 Task: Find a house in Saatli, Azerbaijan for 4 guests from 10th to 25th July, with a price range of 15,000 to 25,000, 2 bedrooms, 3 beds, 2 bathrooms, WiFi, TV, free parking, hot tub, self check-in, smoking allowed, and host language English.
Action: Mouse moved to (464, 116)
Screenshot: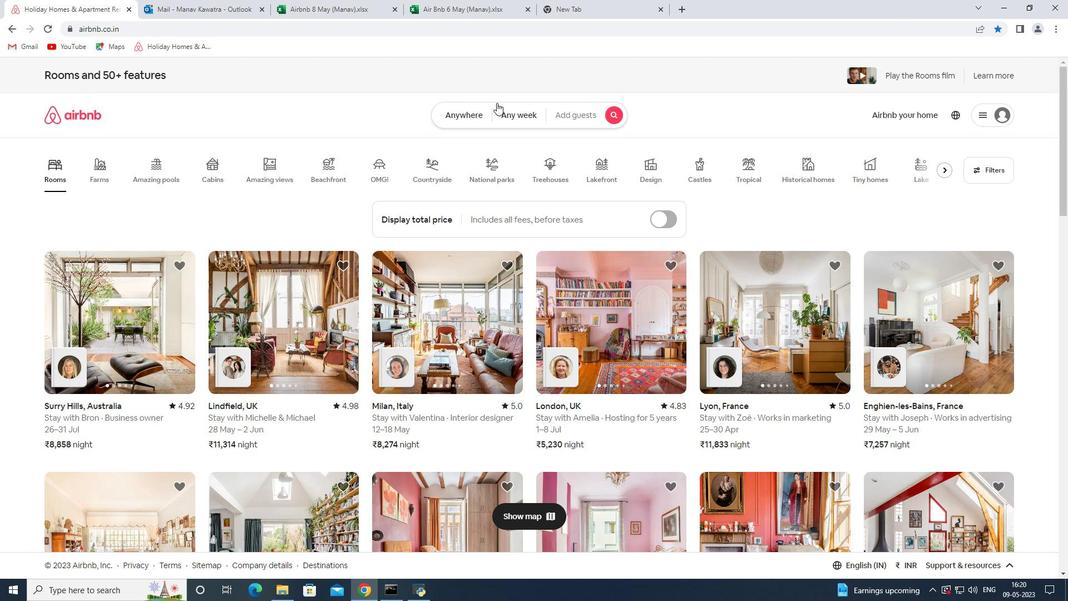 
Action: Mouse pressed left at (464, 116)
Screenshot: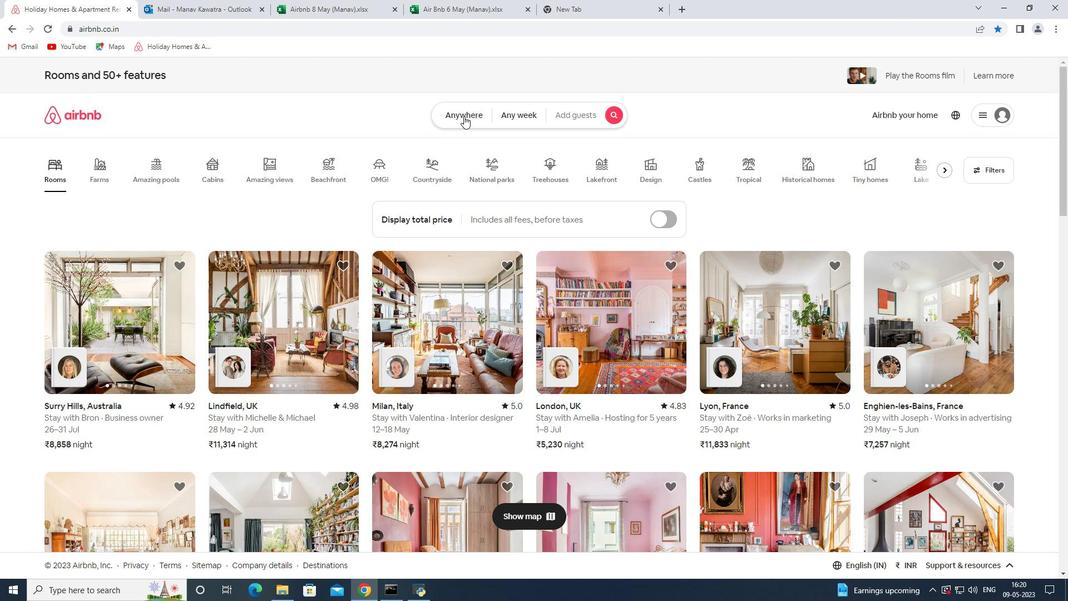 
Action: Mouse moved to (396, 166)
Screenshot: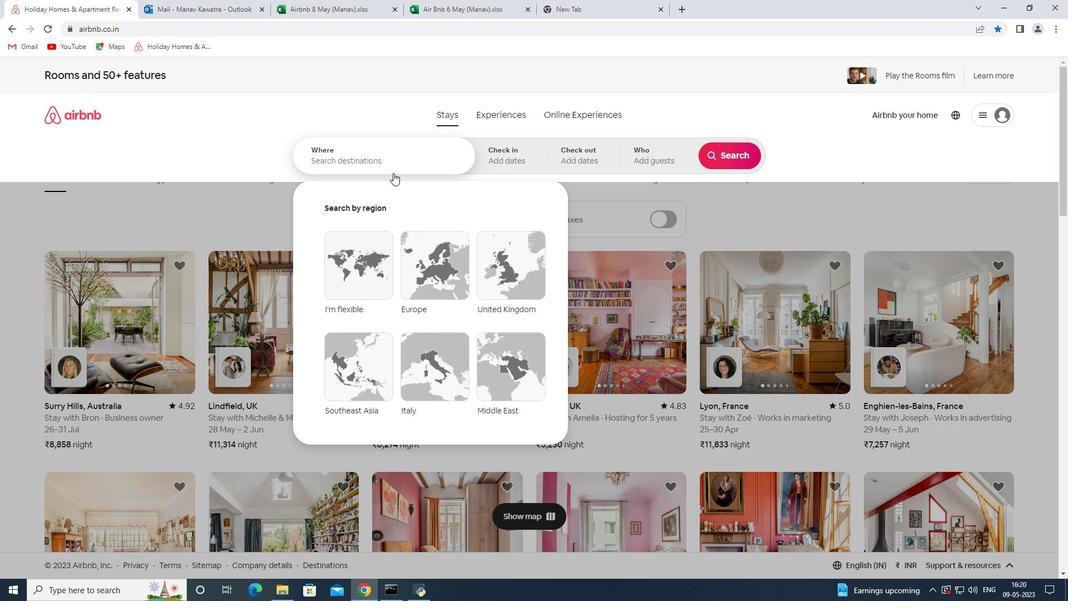 
Action: Mouse pressed left at (396, 166)
Screenshot: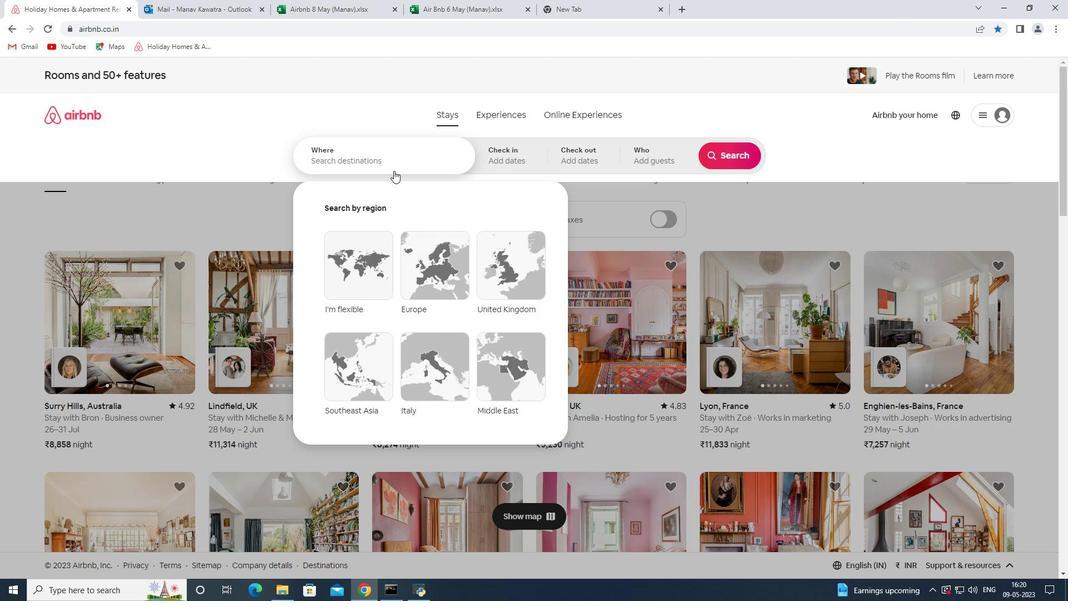 
Action: Mouse moved to (368, 163)
Screenshot: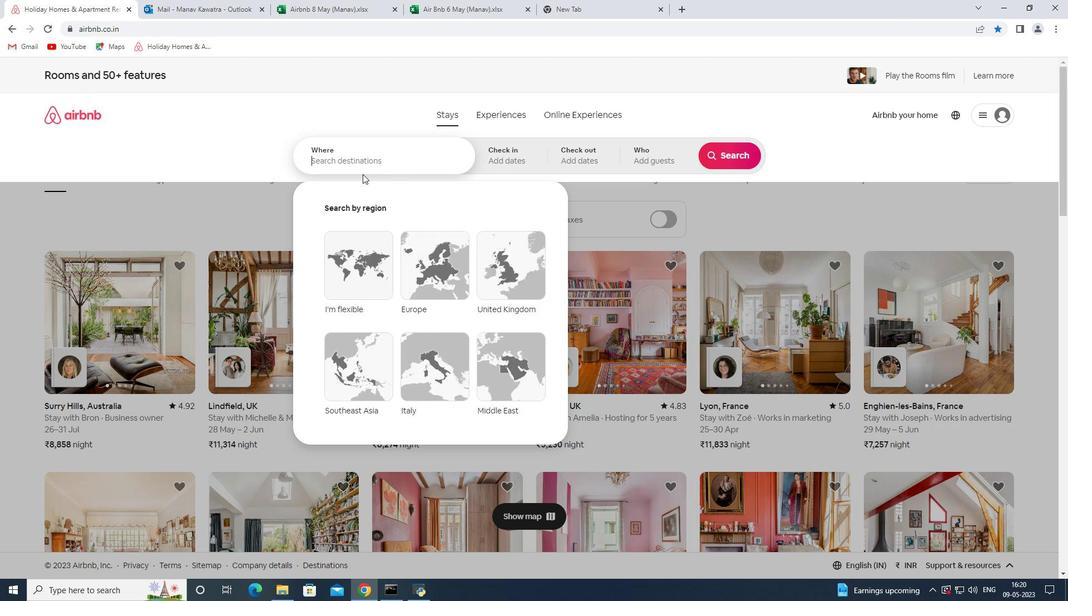 
Action: Mouse pressed left at (368, 163)
Screenshot: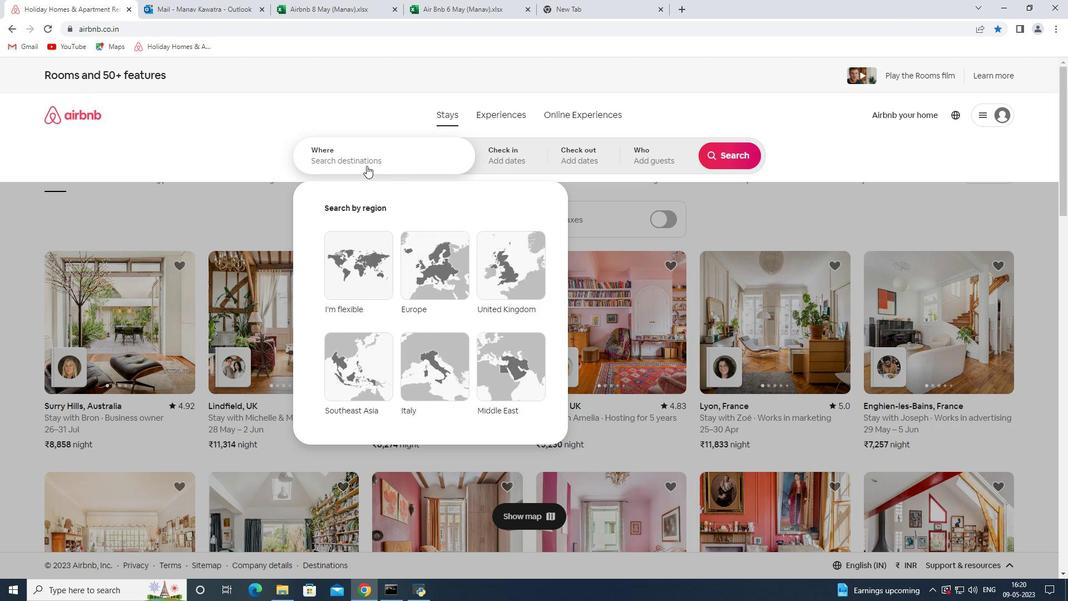 
Action: Mouse moved to (367, 163)
Screenshot: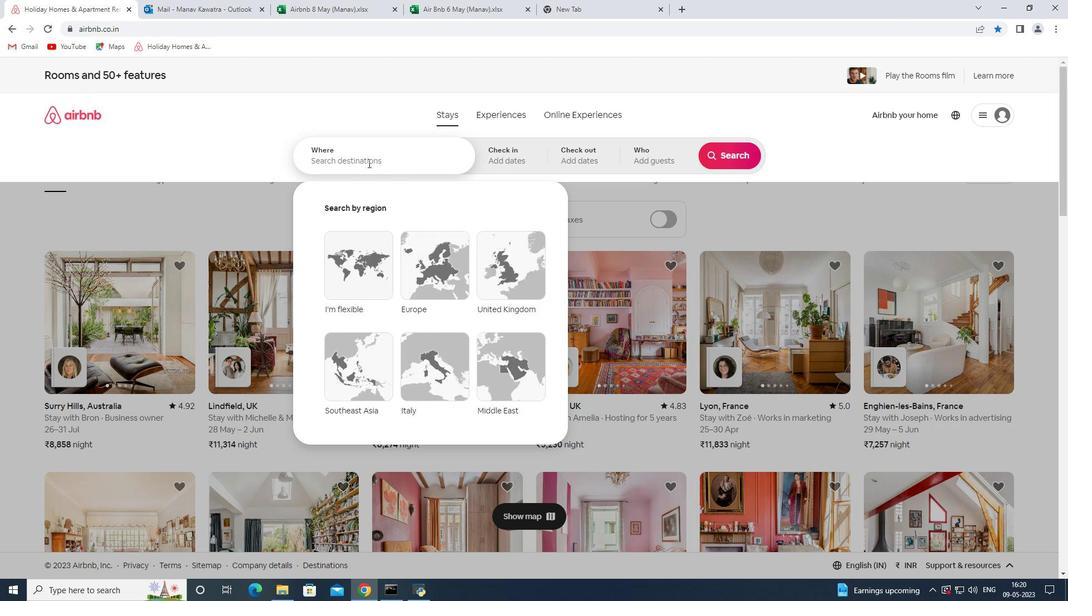 
Action: Key pressed <Key.shift><Key.shift>Saatli<Key.space><Key.shift><Key.shift><Key.shift><Key.shift><Key.shift><Key.shift><Key.shift><Key.shift><Key.shift><Key.shift>Az
Screenshot: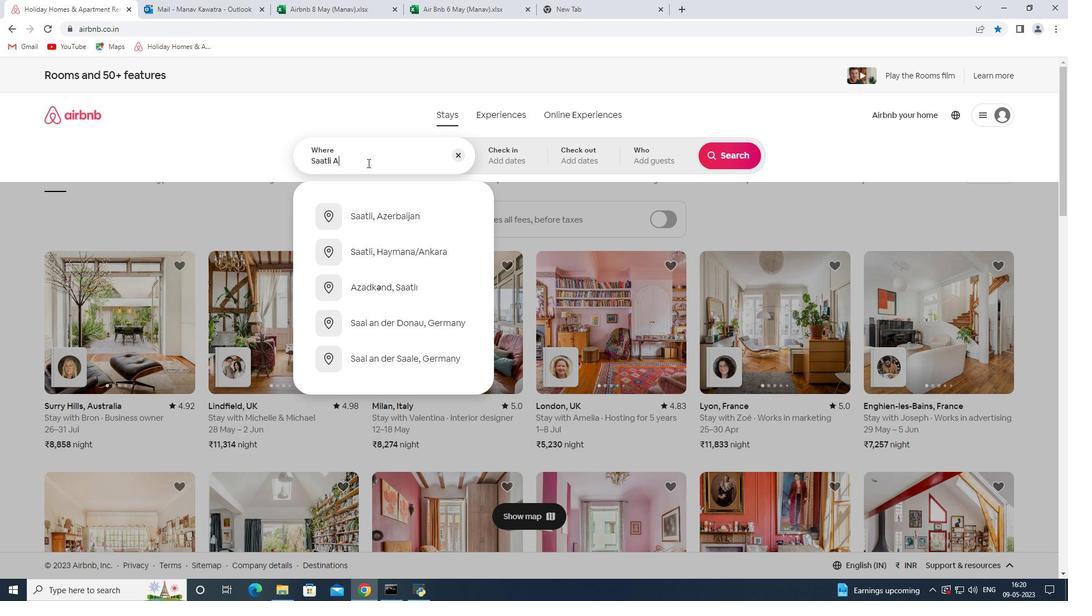 
Action: Mouse moved to (414, 221)
Screenshot: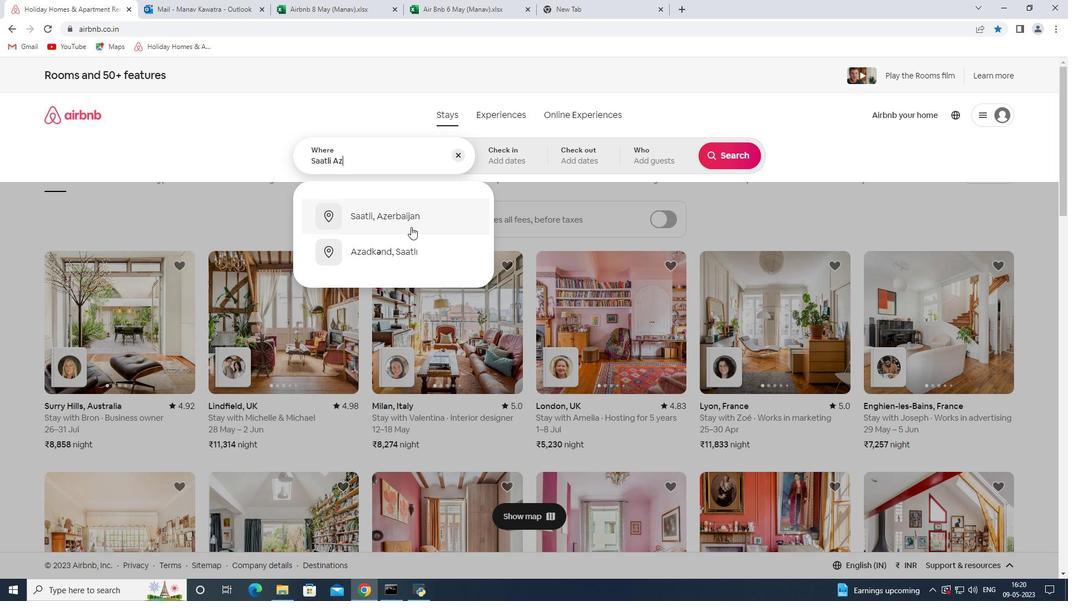
Action: Mouse pressed left at (414, 221)
Screenshot: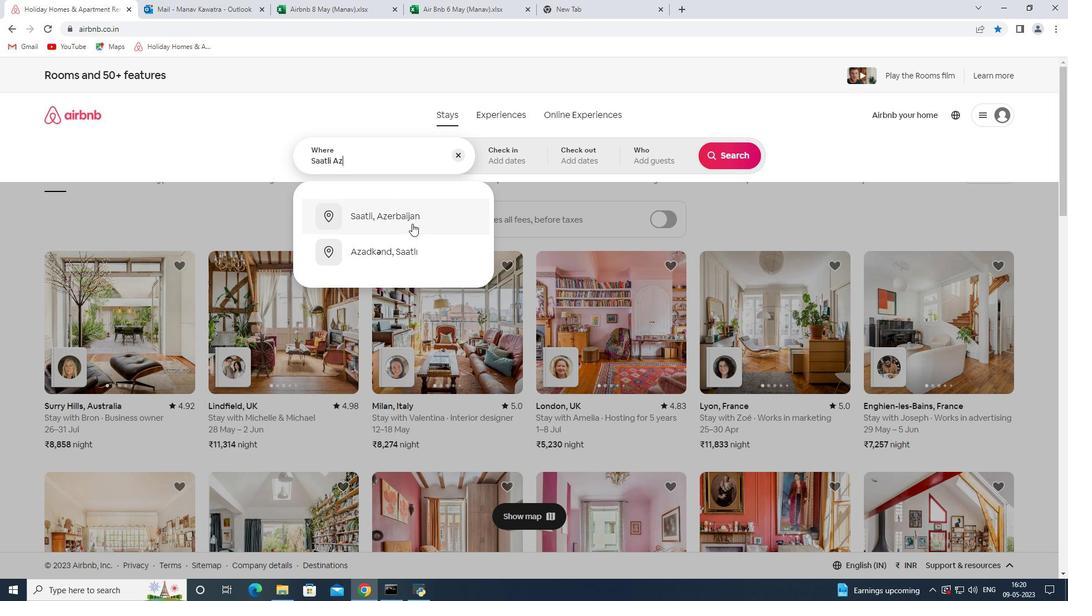 
Action: Mouse moved to (721, 242)
Screenshot: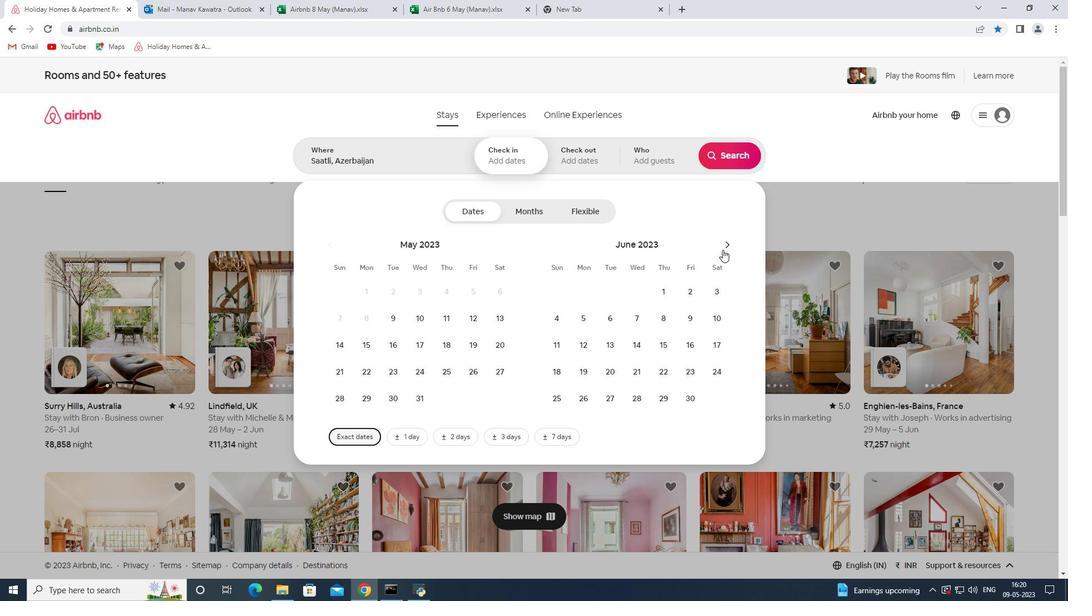 
Action: Mouse pressed left at (721, 242)
Screenshot: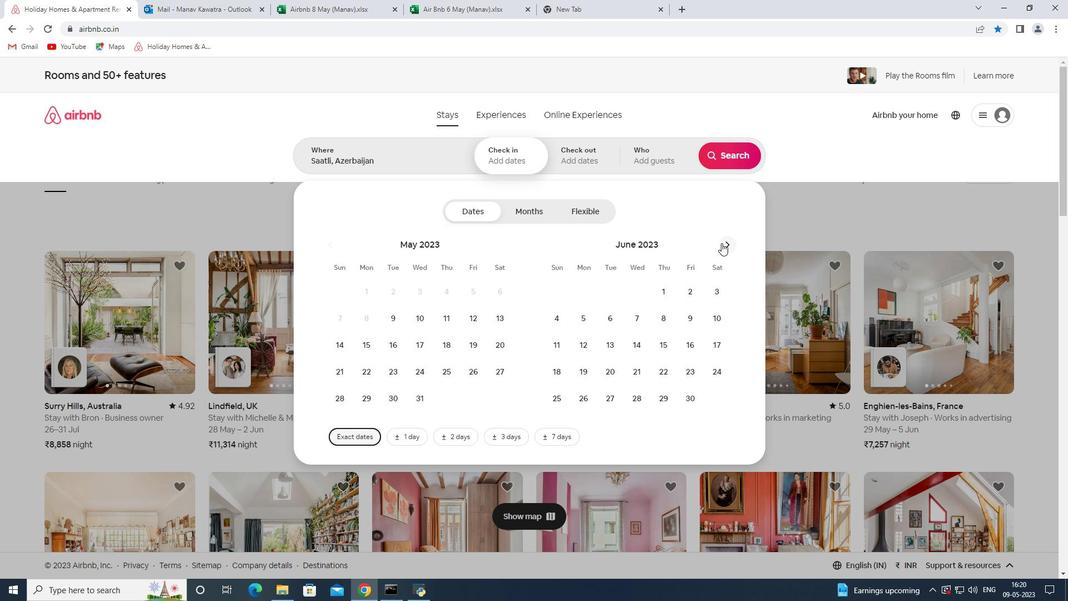 
Action: Mouse moved to (579, 346)
Screenshot: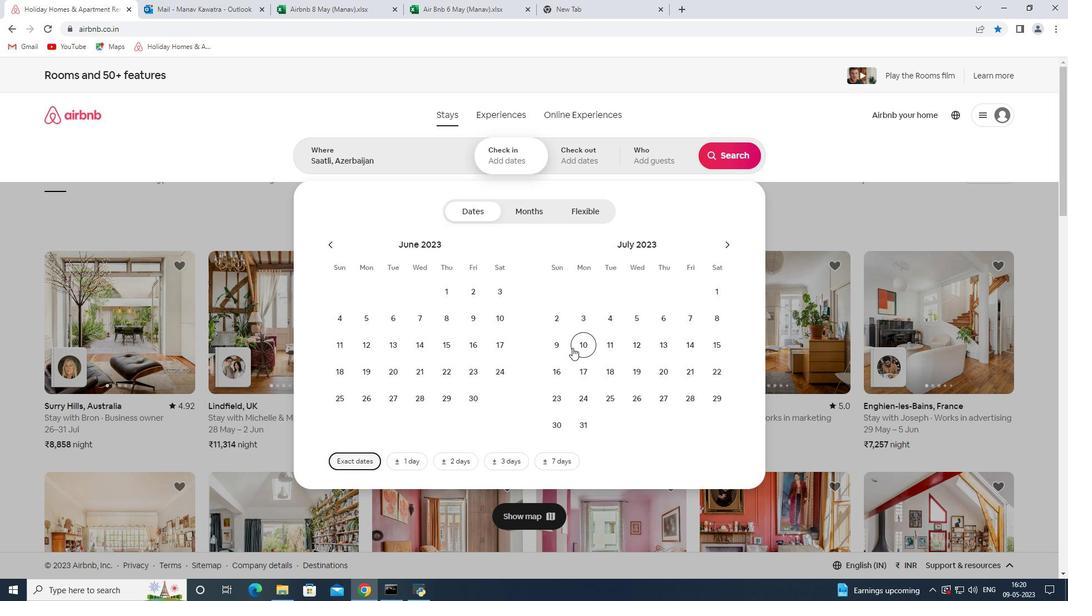 
Action: Mouse pressed left at (579, 346)
Screenshot: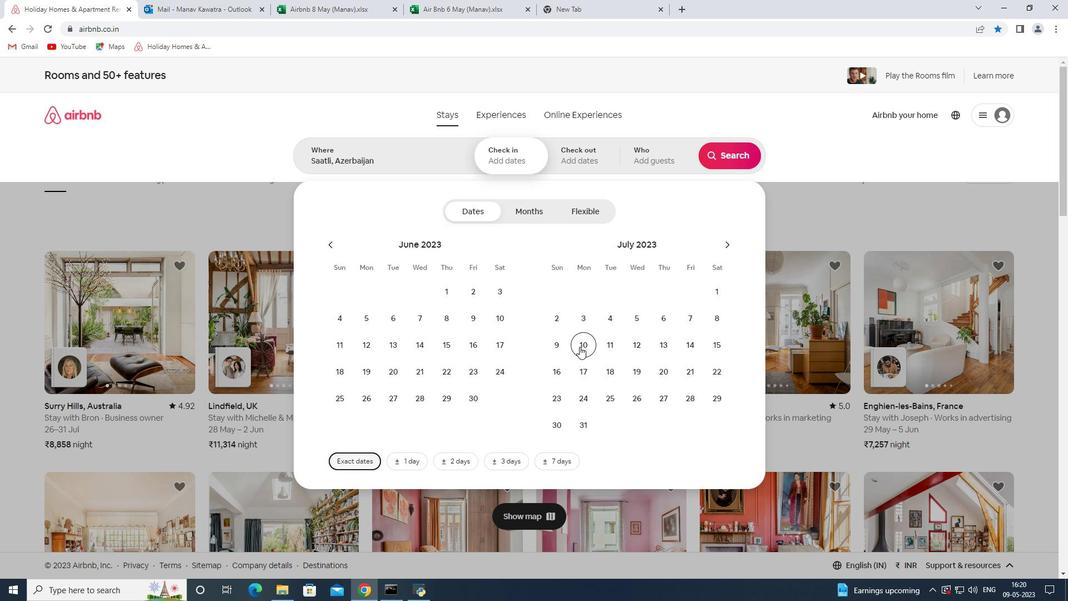 
Action: Mouse moved to (615, 399)
Screenshot: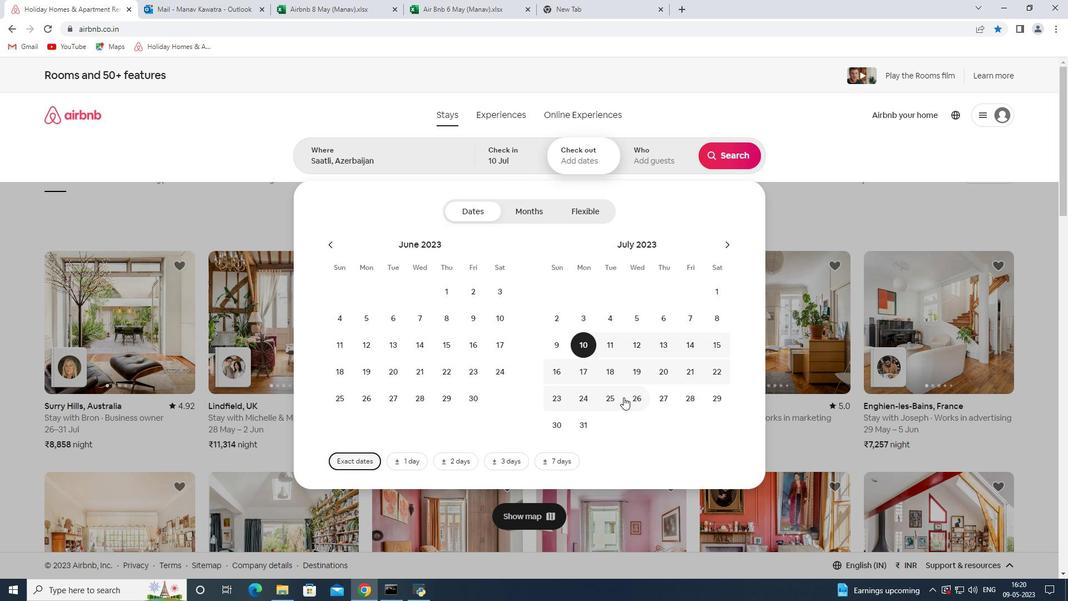 
Action: Mouse pressed left at (615, 399)
Screenshot: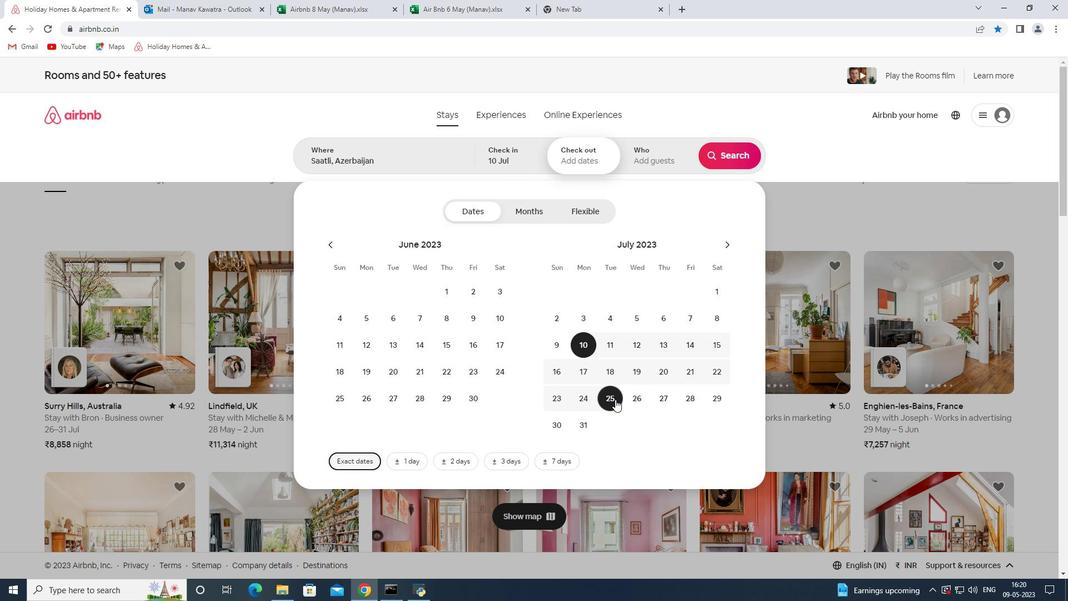 
Action: Mouse moved to (660, 162)
Screenshot: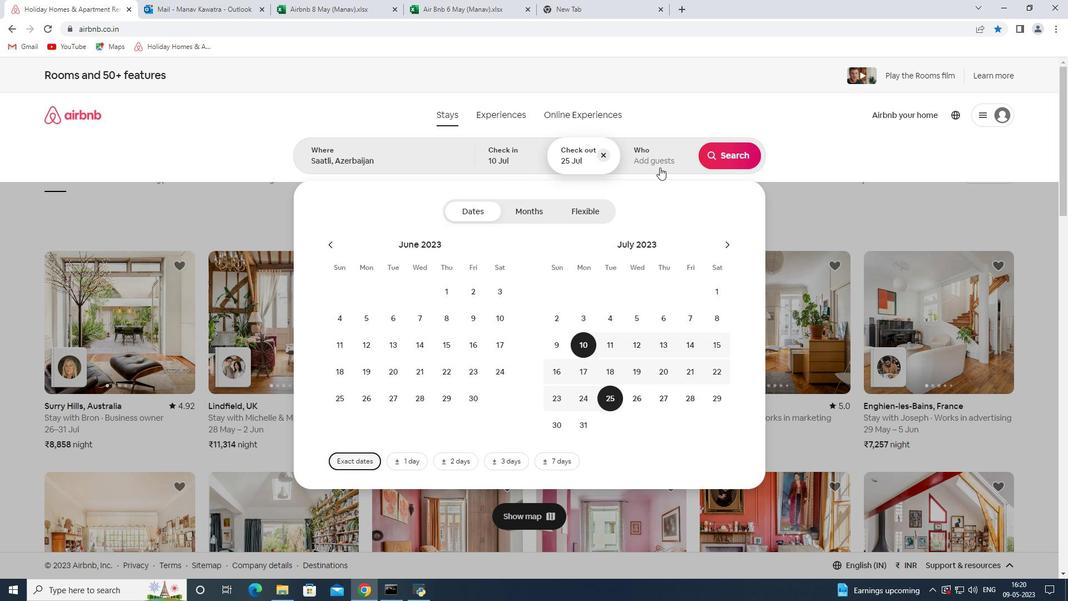 
Action: Mouse pressed left at (660, 162)
Screenshot: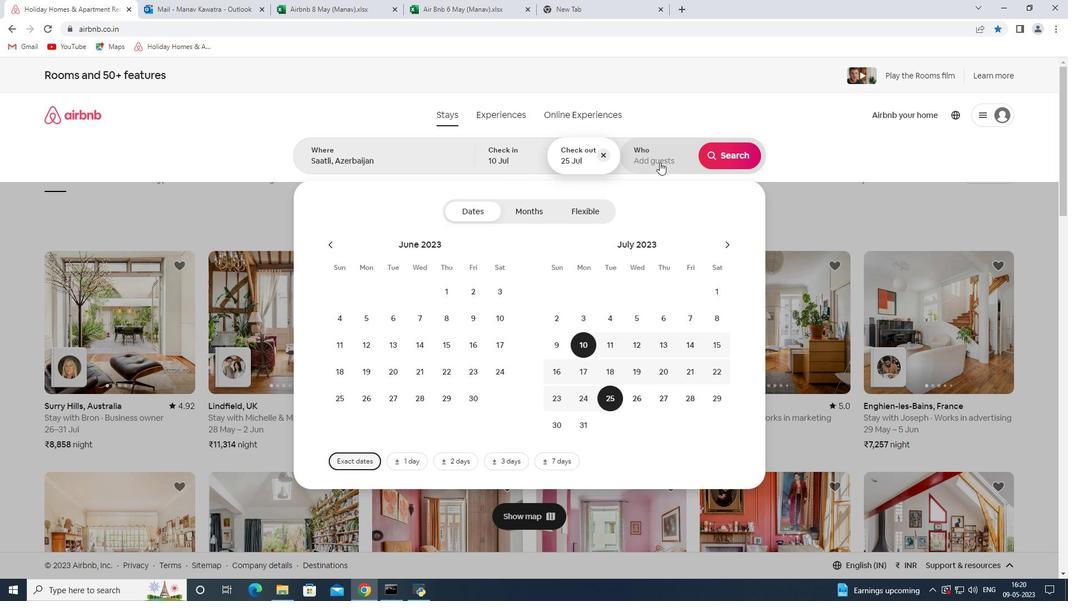
Action: Mouse moved to (739, 213)
Screenshot: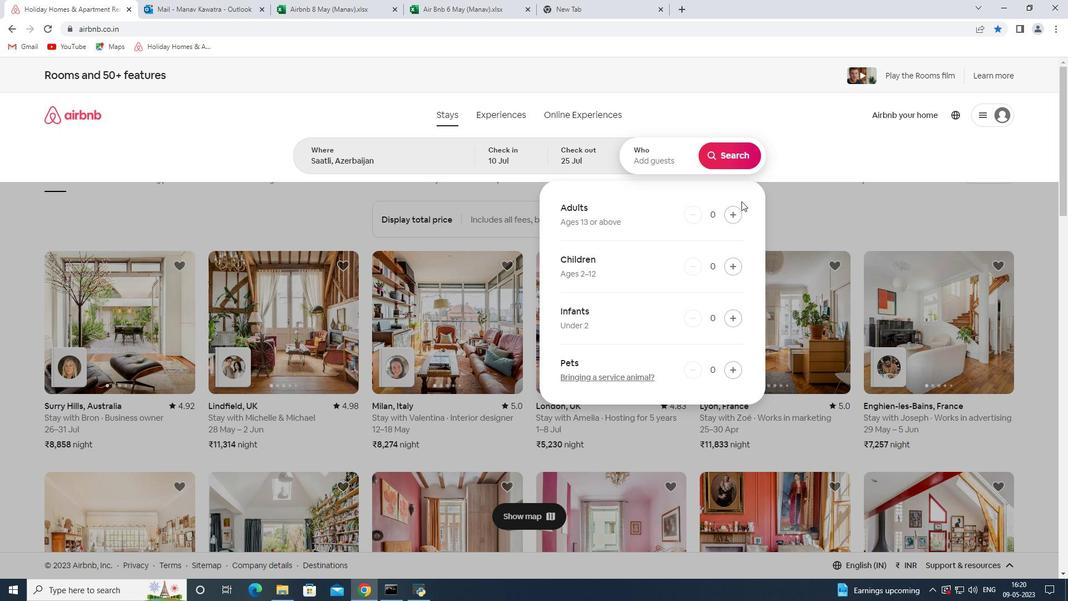
Action: Mouse pressed left at (739, 213)
Screenshot: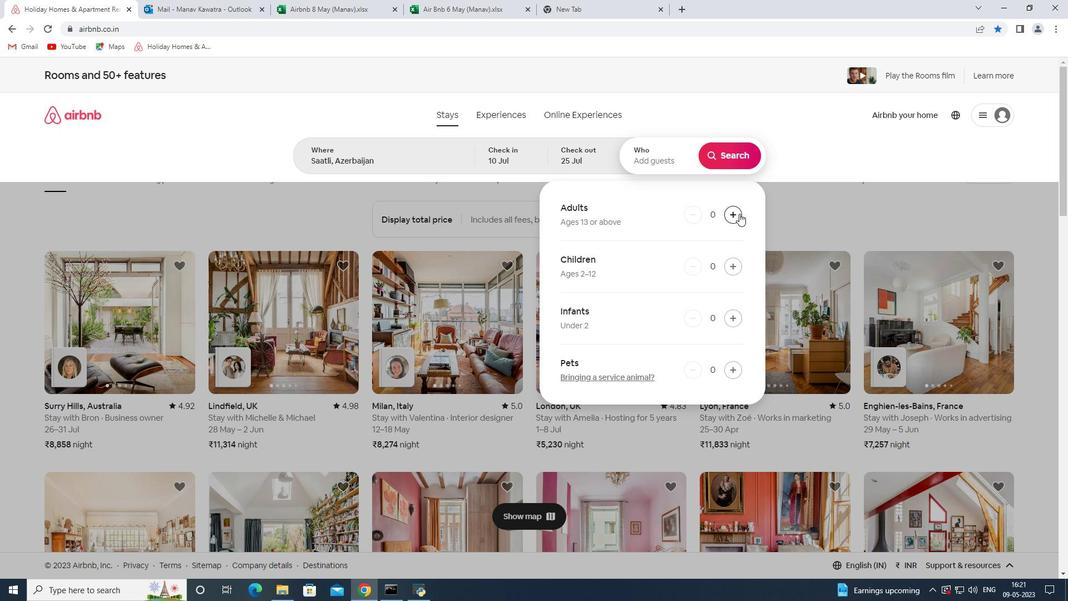
Action: Mouse pressed left at (739, 213)
Screenshot: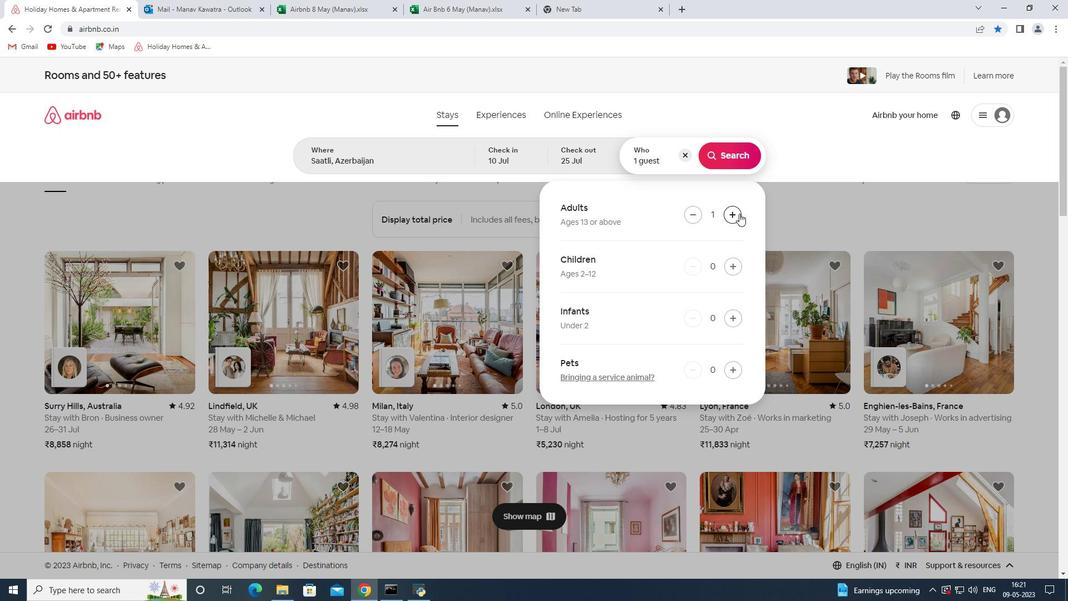 
Action: Mouse pressed left at (739, 213)
Screenshot: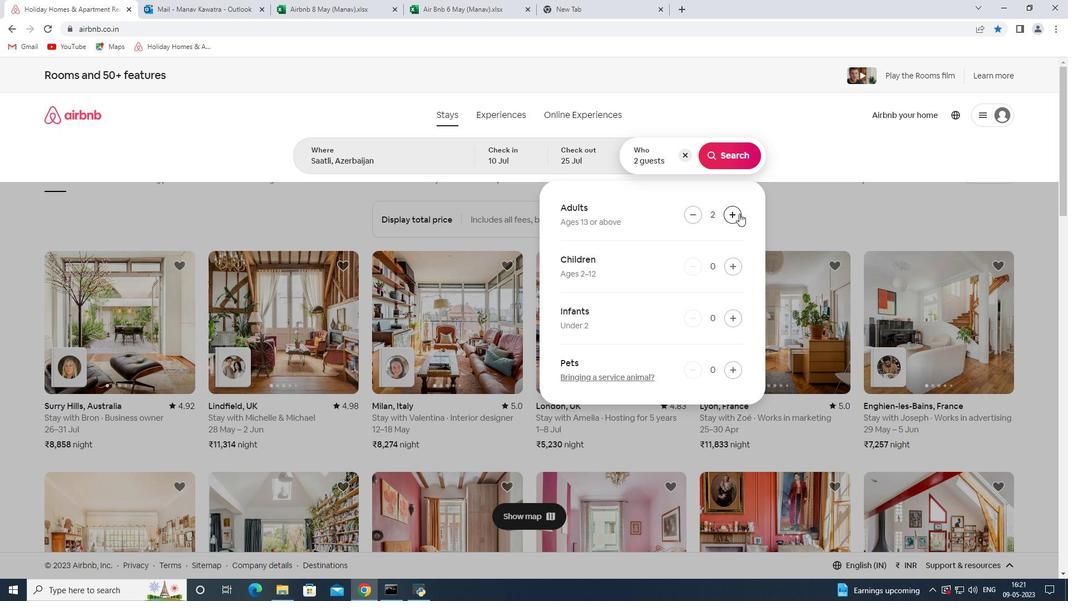 
Action: Mouse moved to (731, 262)
Screenshot: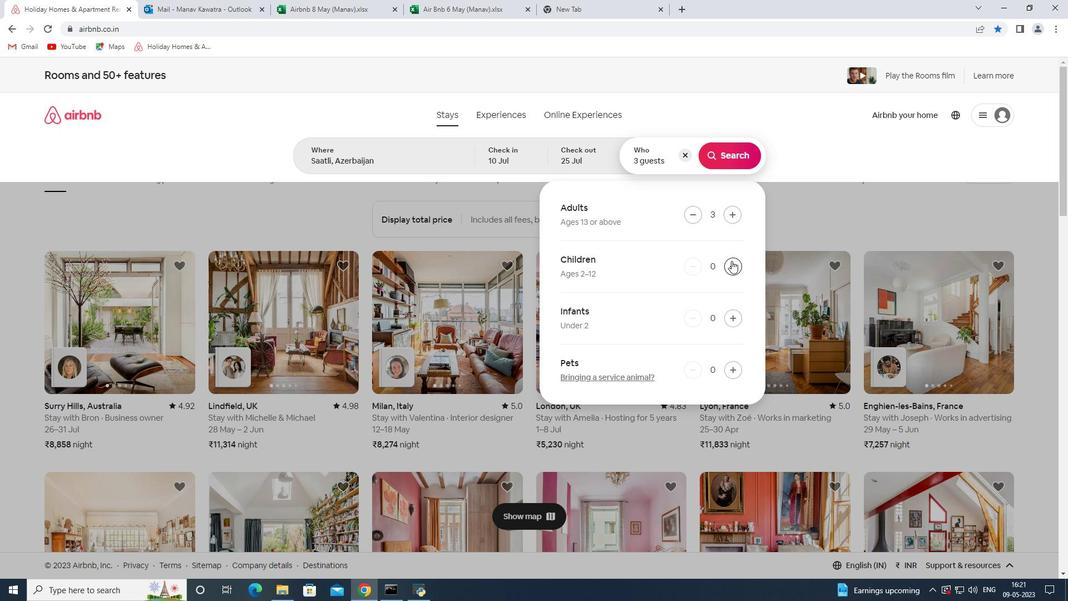 
Action: Mouse pressed left at (731, 262)
Screenshot: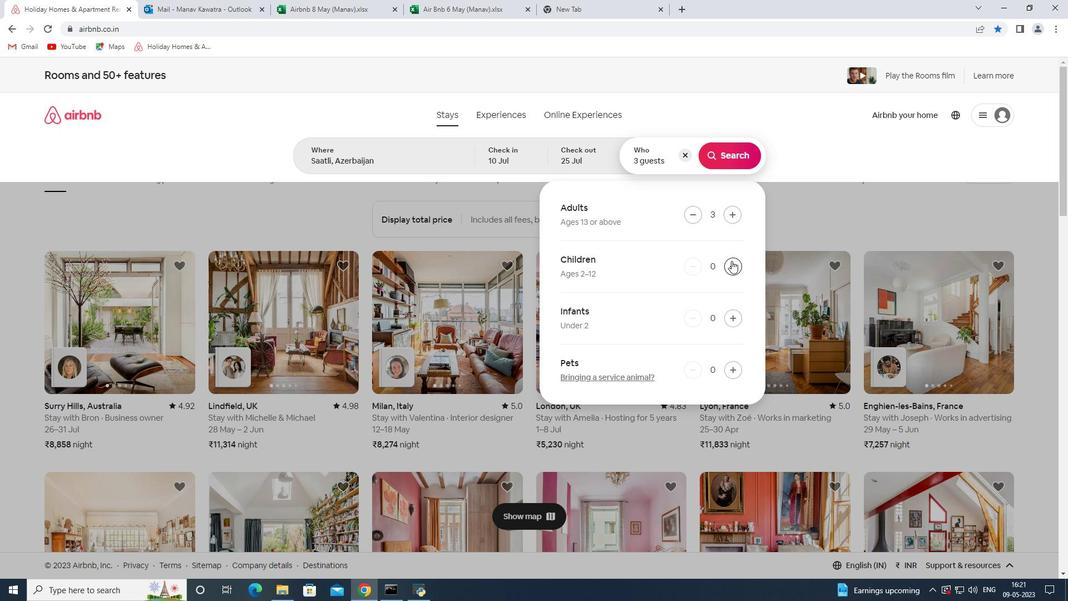 
Action: Mouse moved to (733, 153)
Screenshot: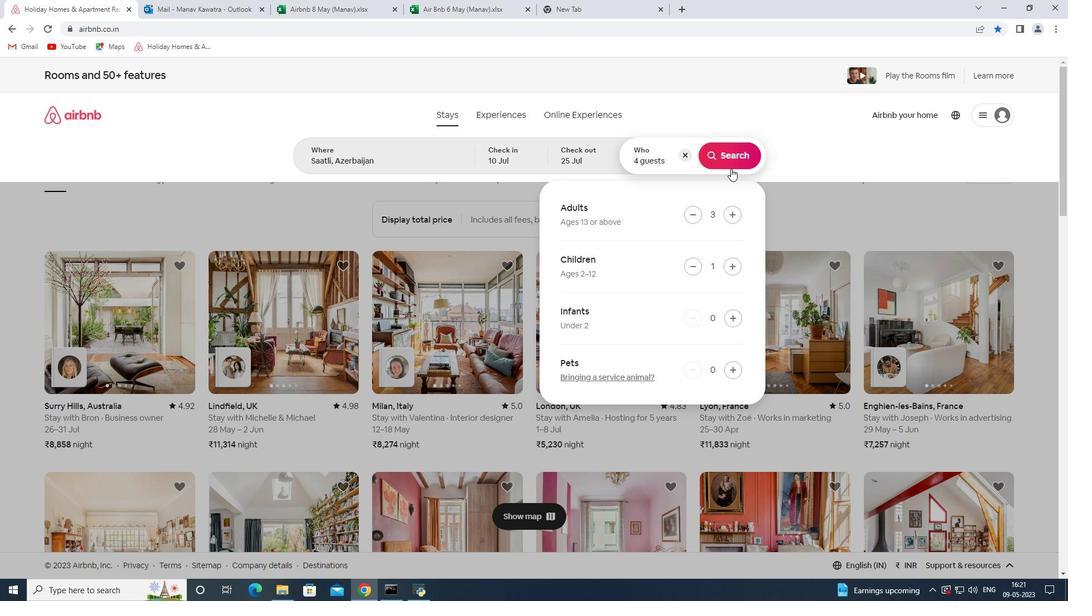 
Action: Mouse pressed left at (733, 153)
Screenshot: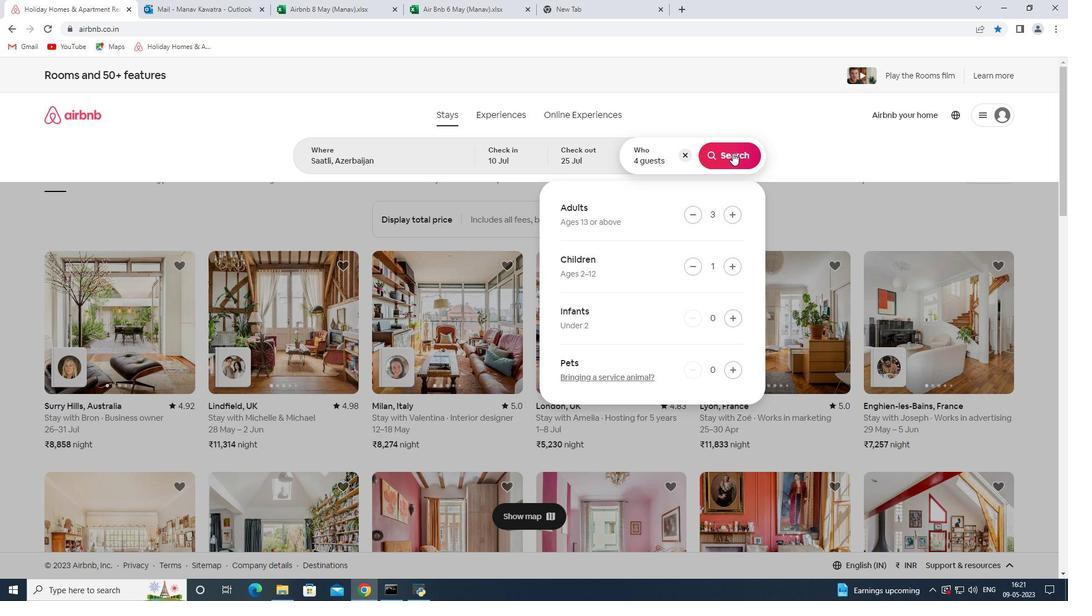 
Action: Mouse moved to (1033, 121)
Screenshot: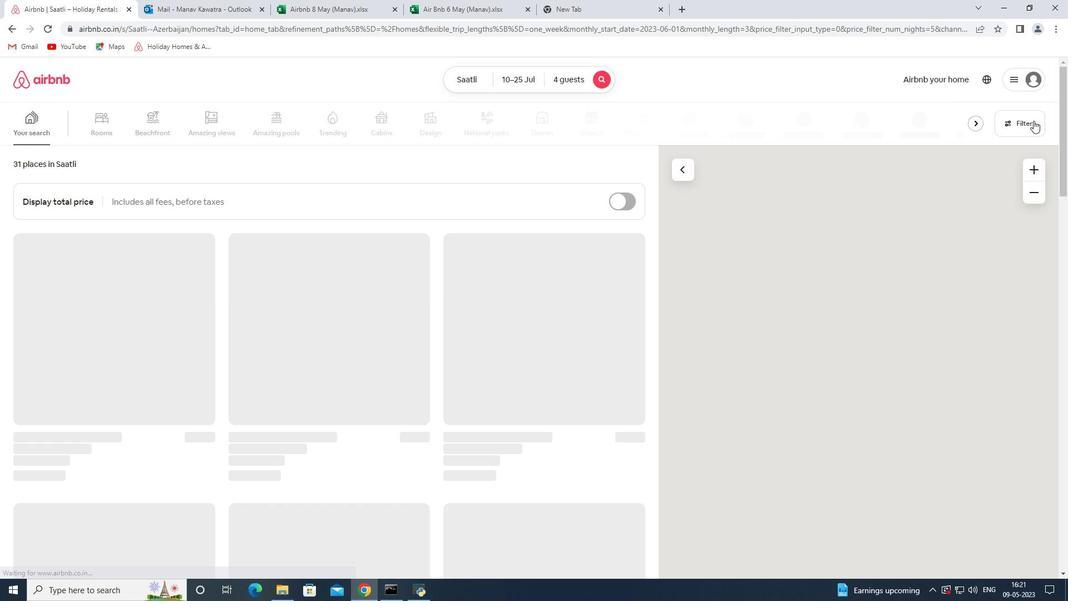 
Action: Mouse pressed left at (1033, 121)
Screenshot: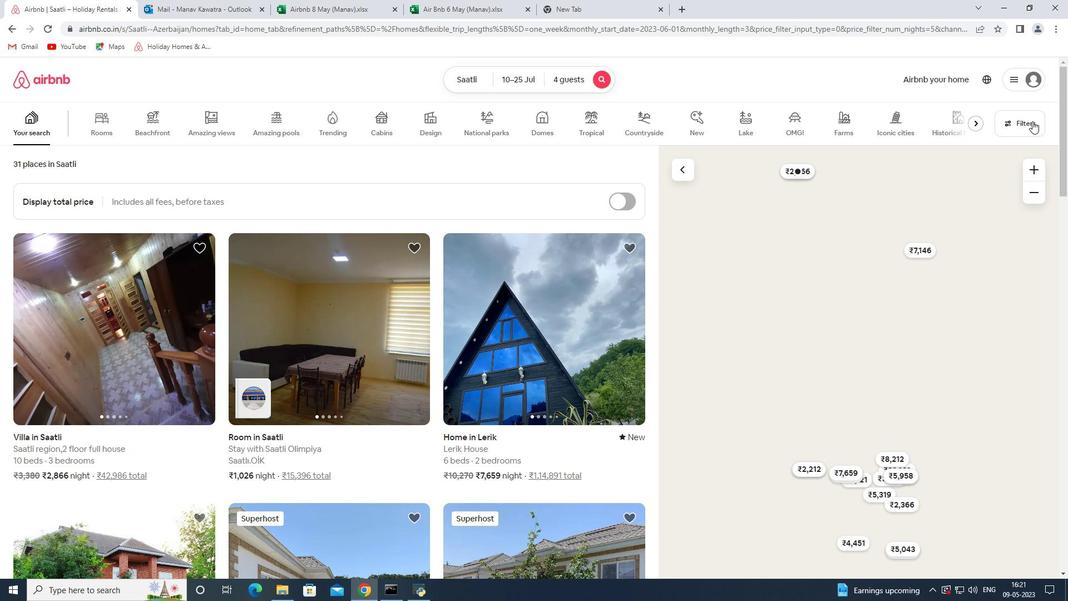 
Action: Mouse moved to (389, 399)
Screenshot: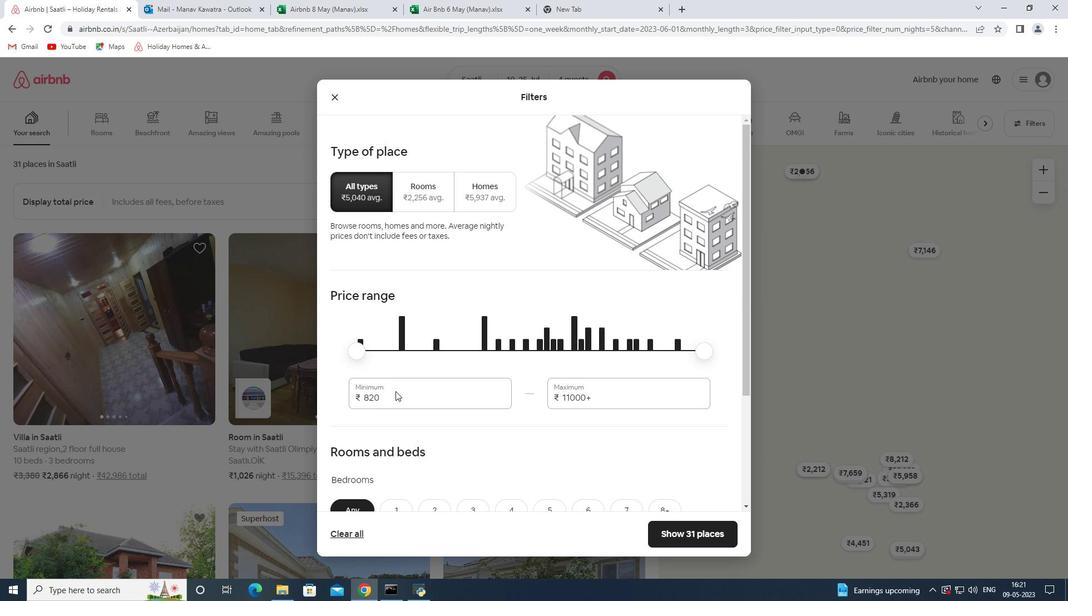 
Action: Mouse pressed left at (389, 399)
Screenshot: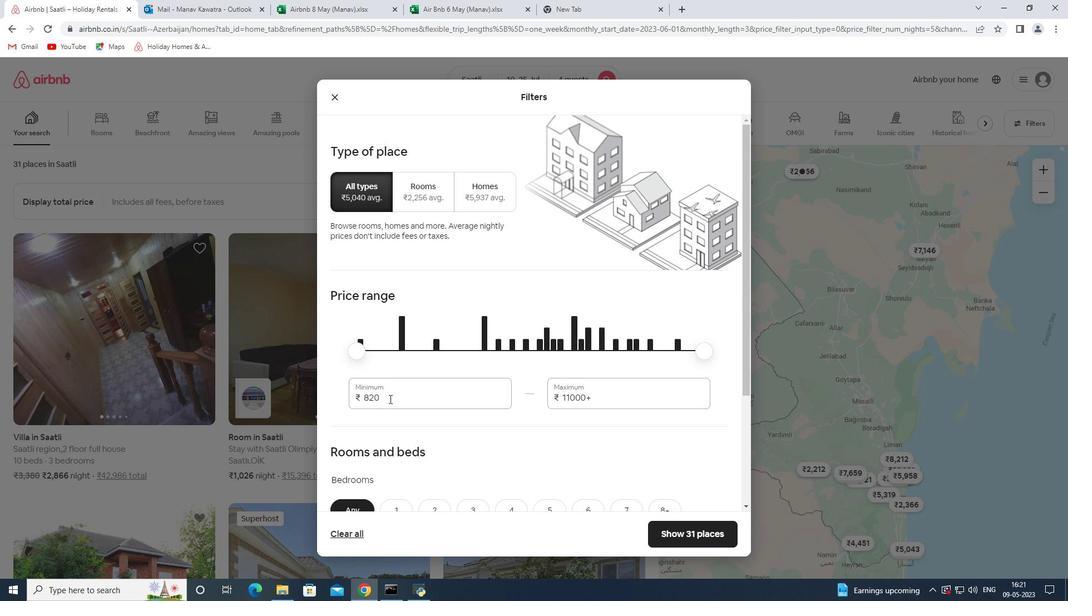 
Action: Mouse pressed left at (389, 399)
Screenshot: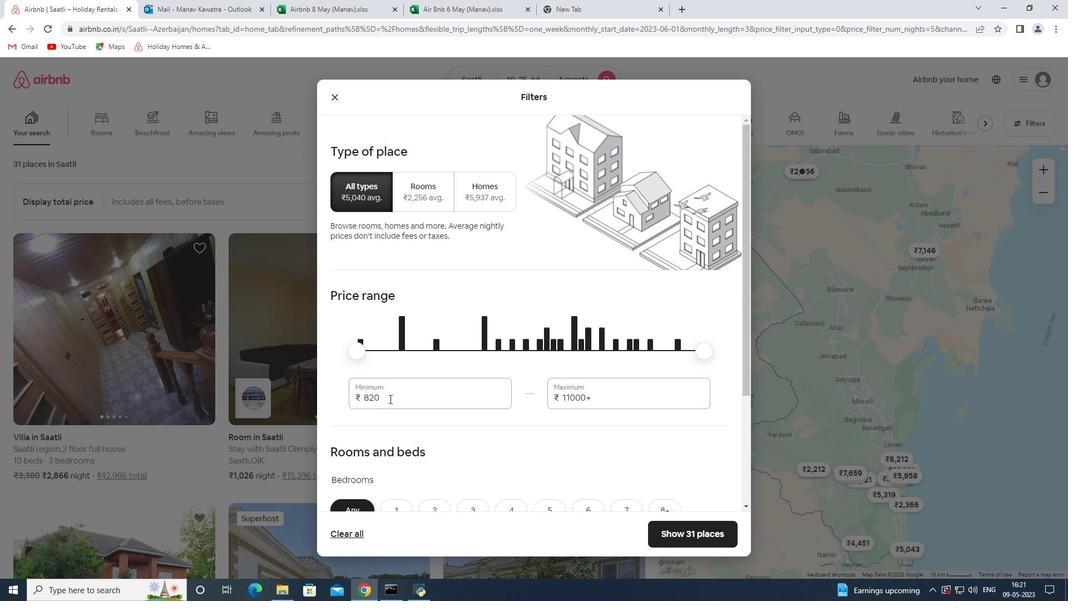 
Action: Key pressed 15000<Key.tab>25000
Screenshot: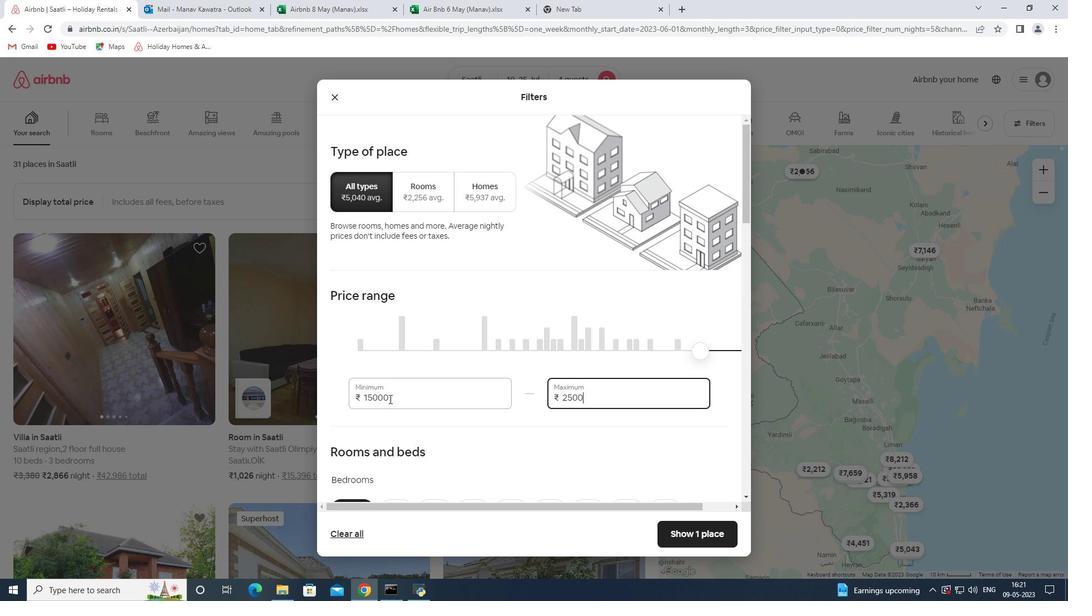 
Action: Mouse scrolled (389, 398) with delta (0, 0)
Screenshot: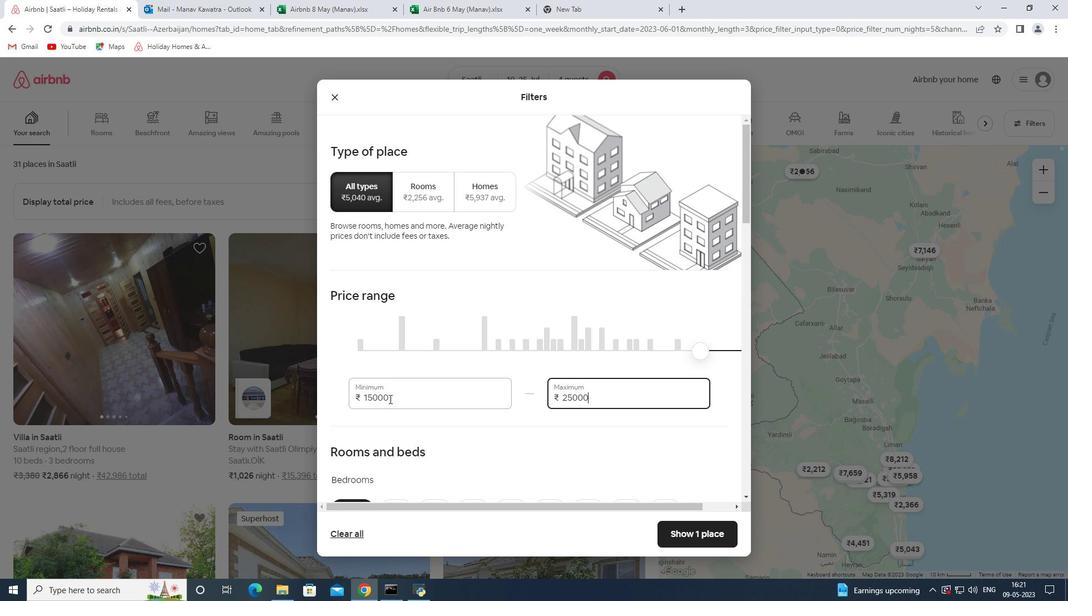 
Action: Mouse scrolled (389, 398) with delta (0, 0)
Screenshot: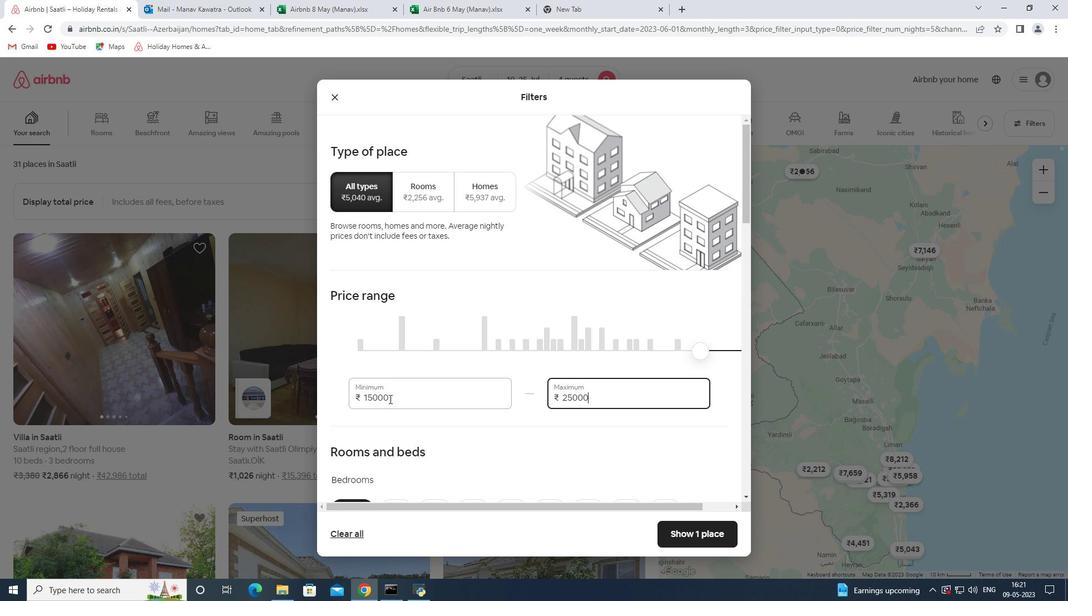 
Action: Mouse scrolled (389, 398) with delta (0, 0)
Screenshot: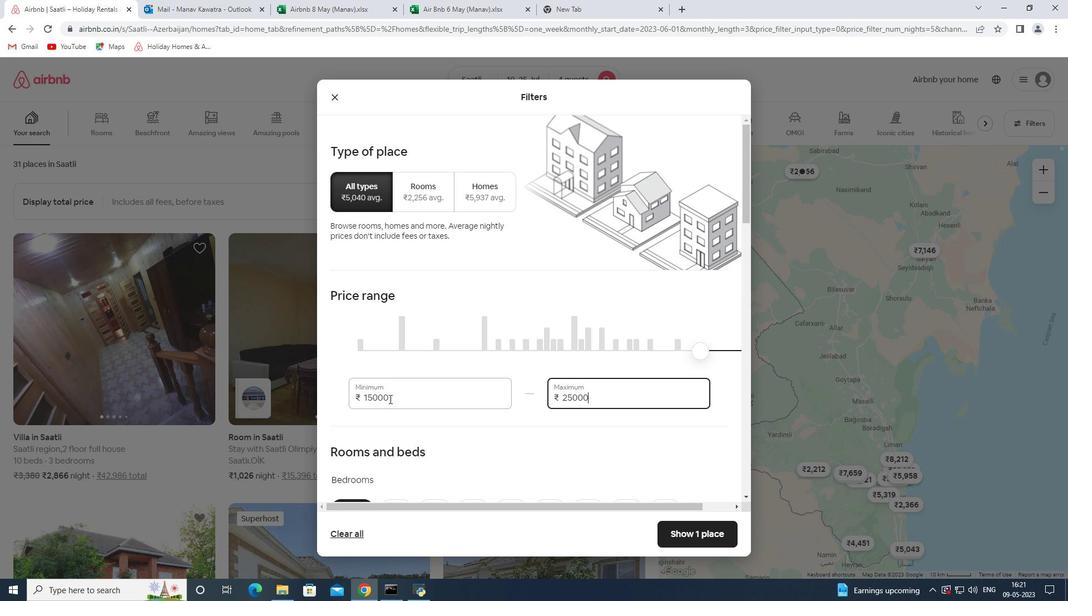 
Action: Mouse scrolled (389, 398) with delta (0, 0)
Screenshot: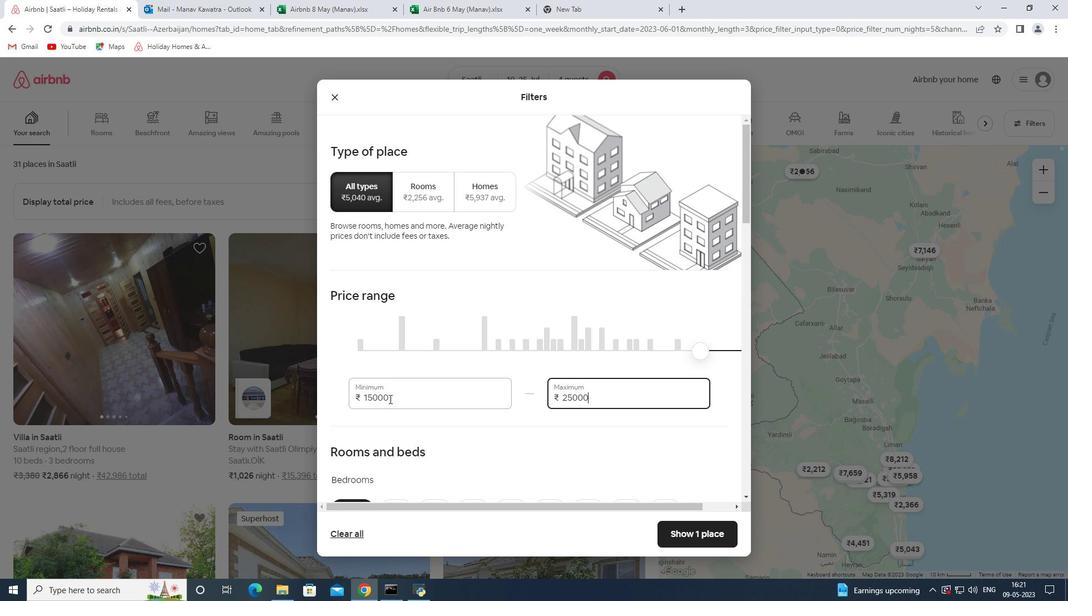 
Action: Mouse moved to (441, 289)
Screenshot: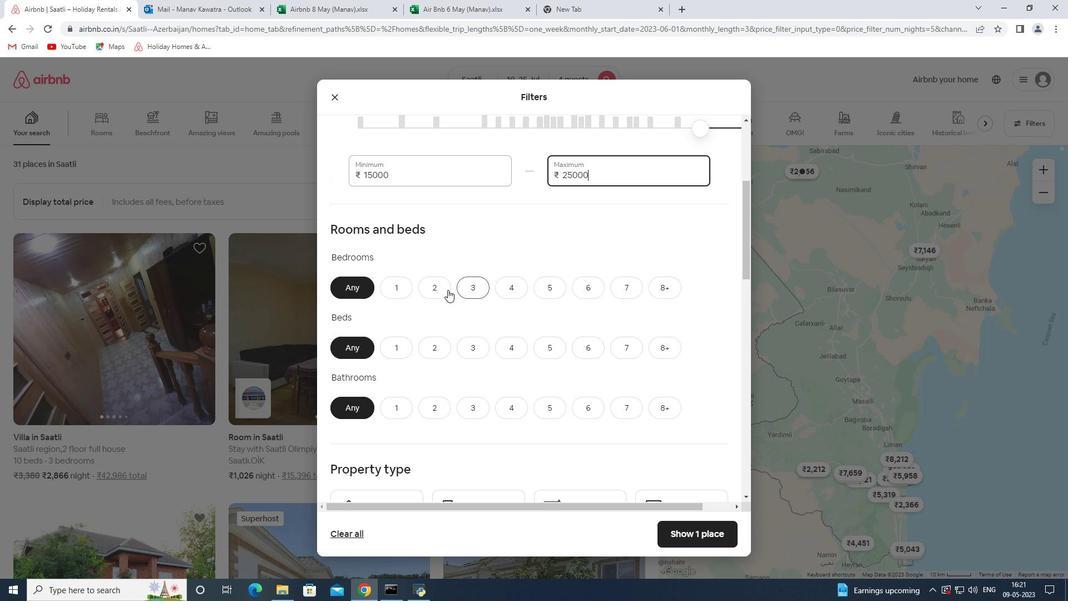 
Action: Mouse pressed left at (441, 289)
Screenshot: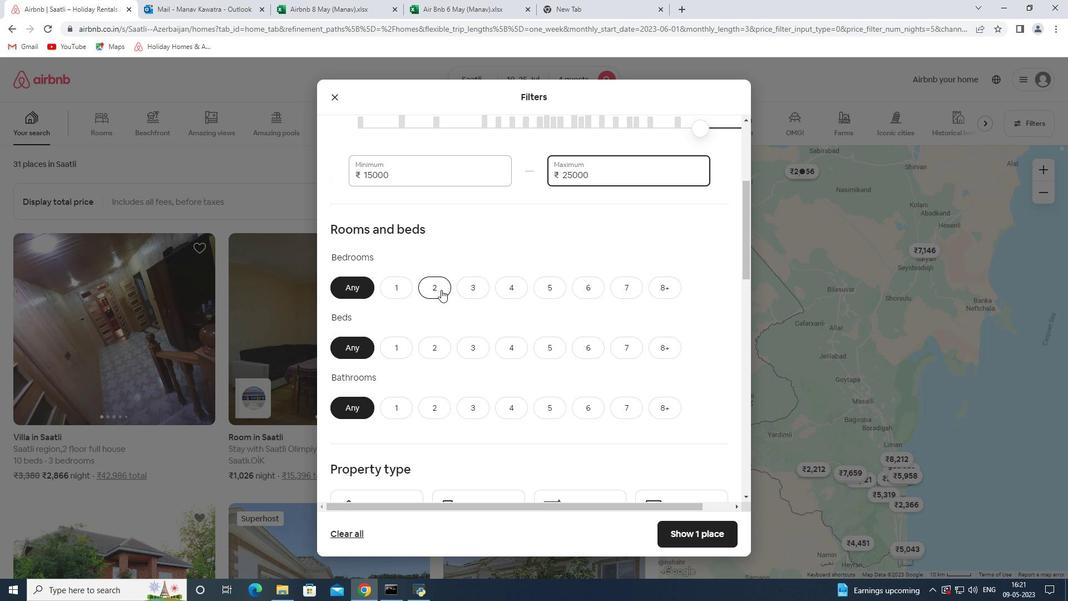 
Action: Mouse moved to (470, 344)
Screenshot: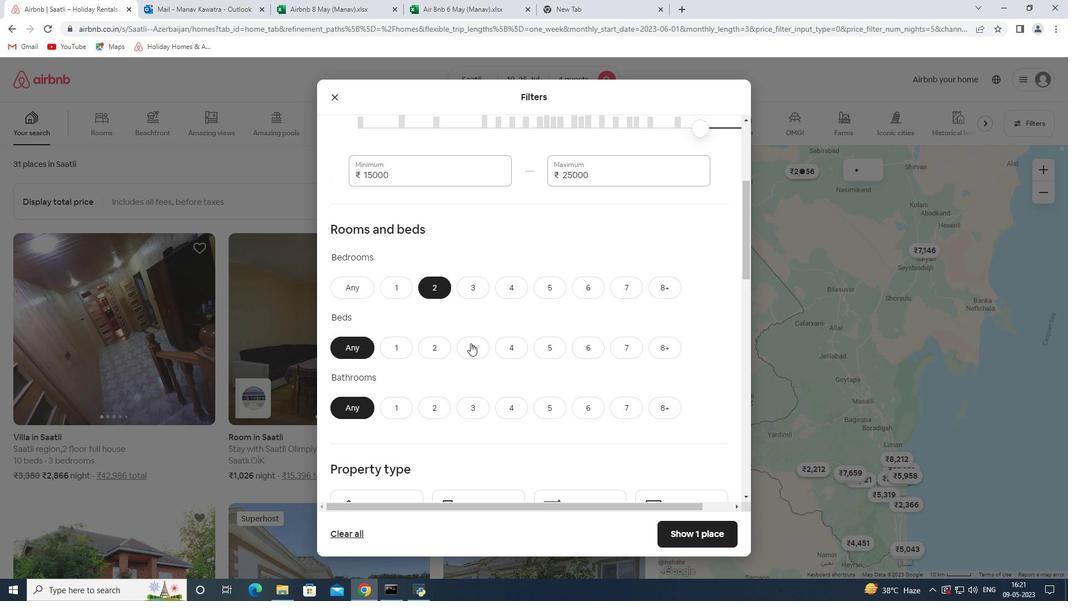
Action: Mouse pressed left at (470, 344)
Screenshot: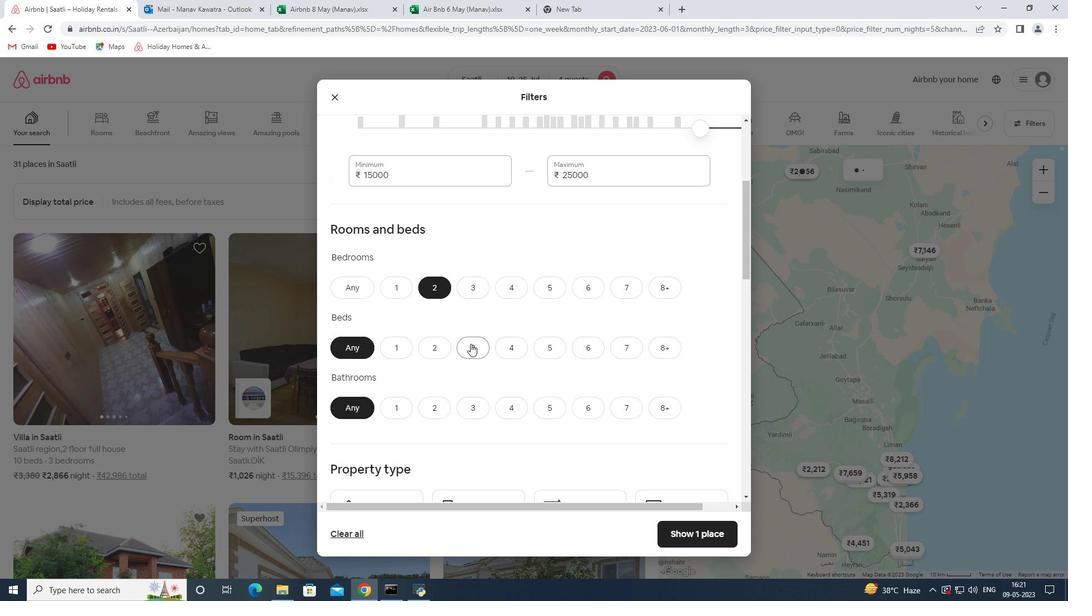 
Action: Mouse moved to (440, 405)
Screenshot: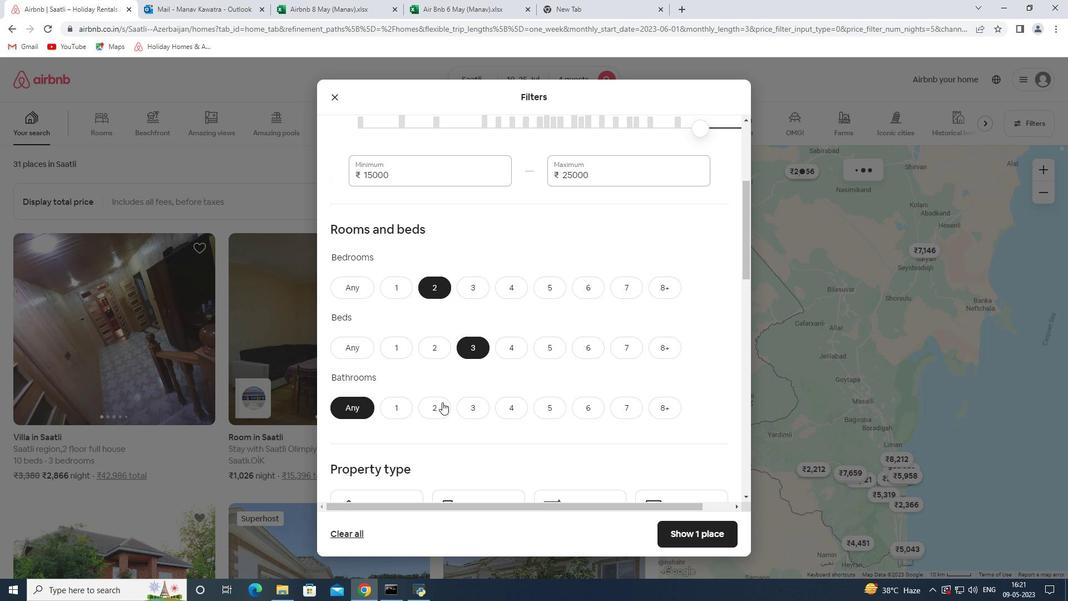 
Action: Mouse pressed left at (440, 405)
Screenshot: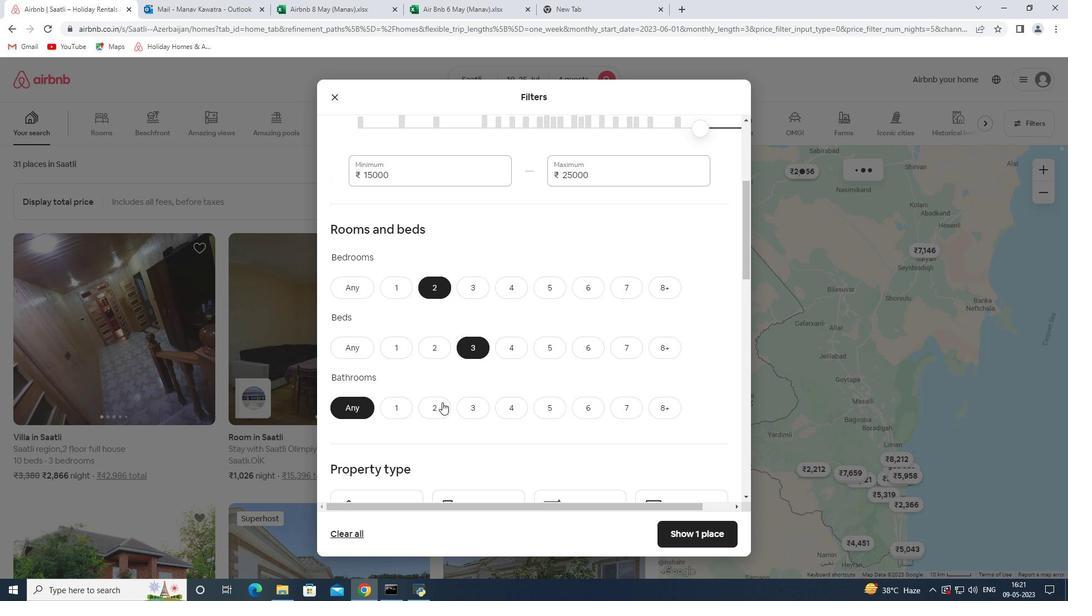 
Action: Mouse moved to (458, 382)
Screenshot: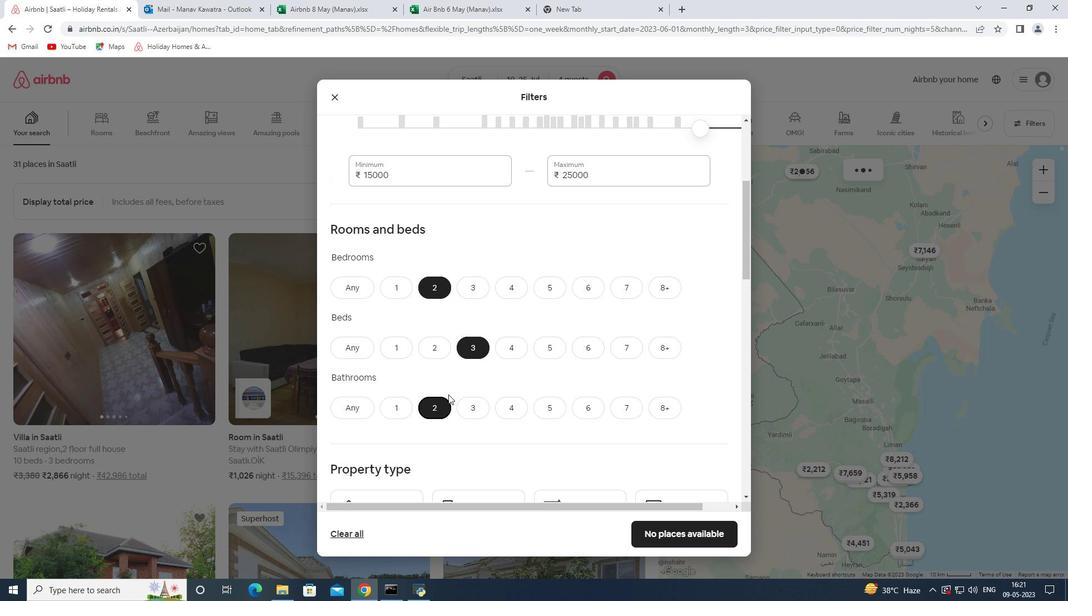 
Action: Mouse scrolled (458, 382) with delta (0, 0)
Screenshot: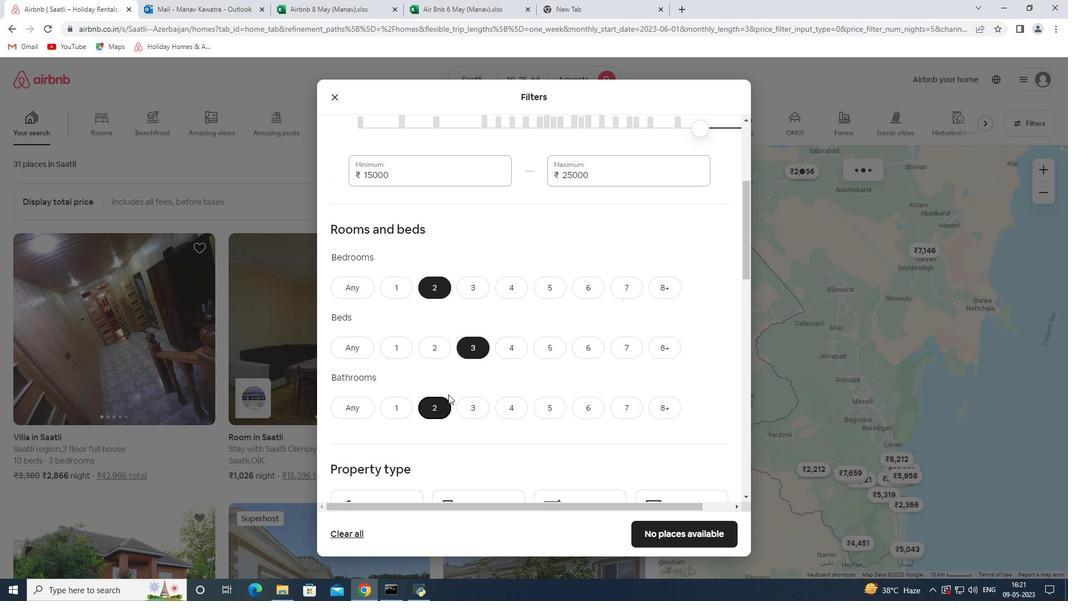 
Action: Mouse scrolled (458, 382) with delta (0, 0)
Screenshot: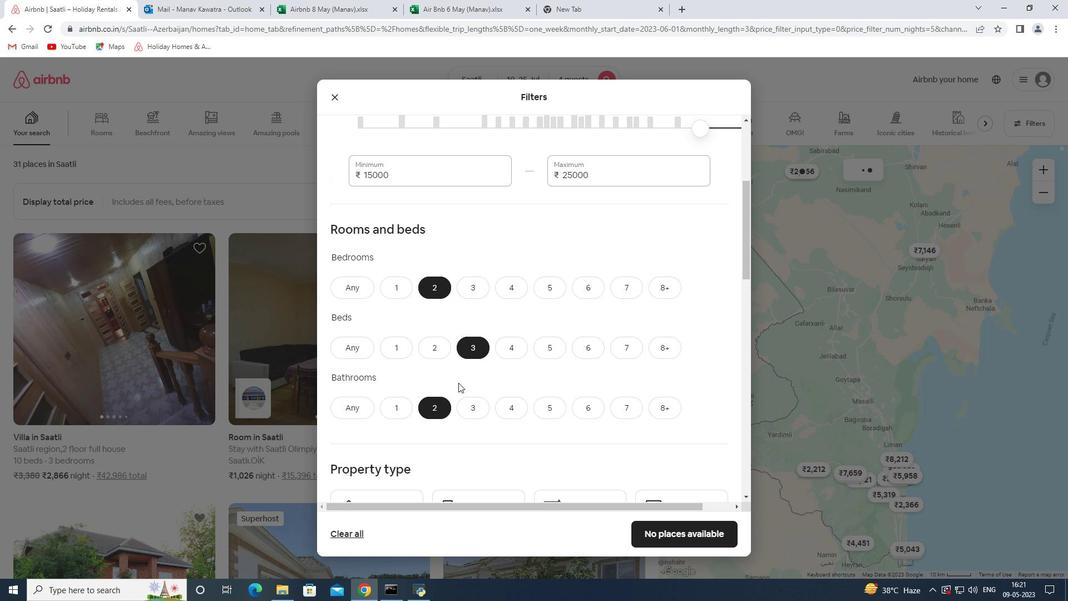 
Action: Mouse moved to (411, 404)
Screenshot: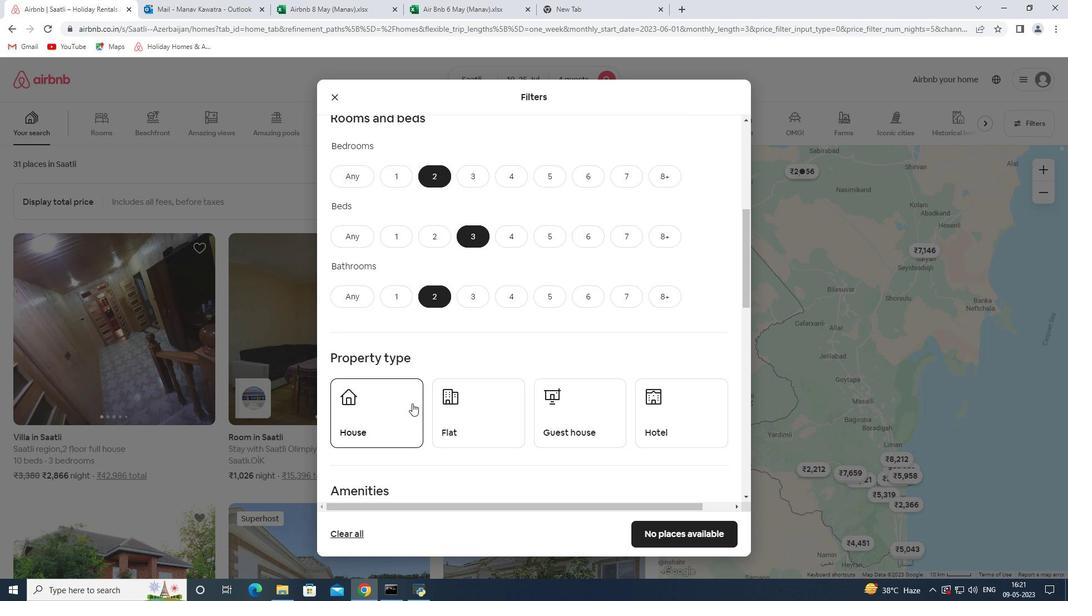 
Action: Mouse pressed left at (411, 404)
Screenshot: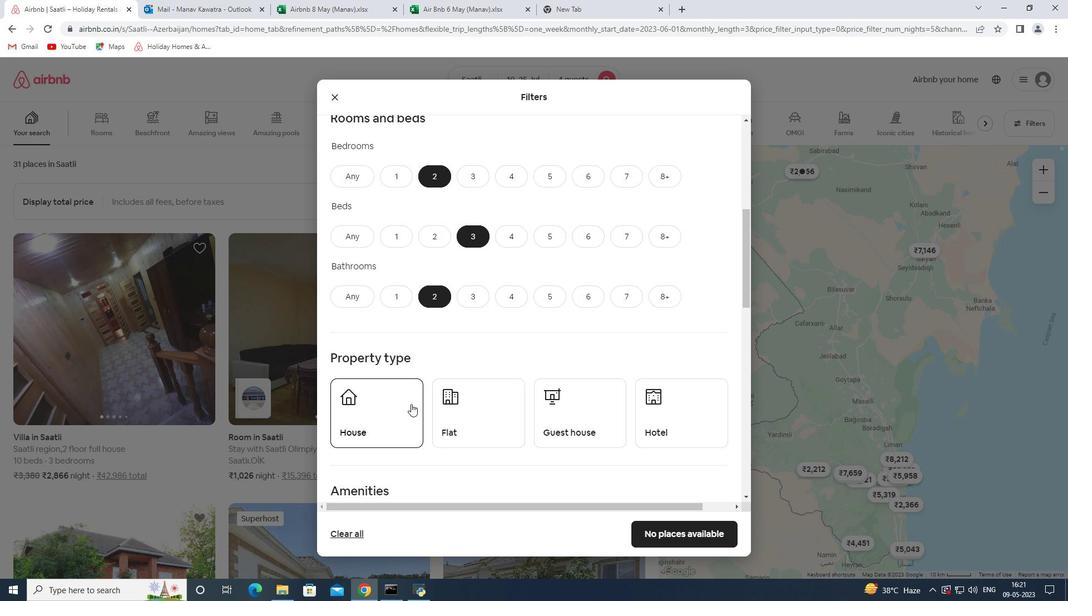 
Action: Mouse moved to (469, 413)
Screenshot: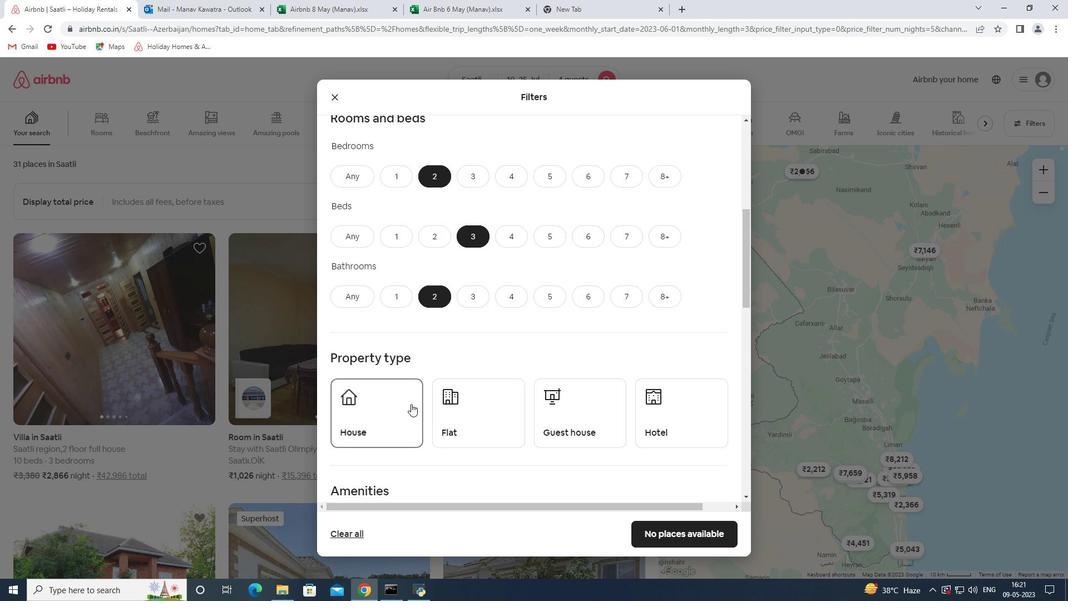 
Action: Mouse pressed left at (469, 413)
Screenshot: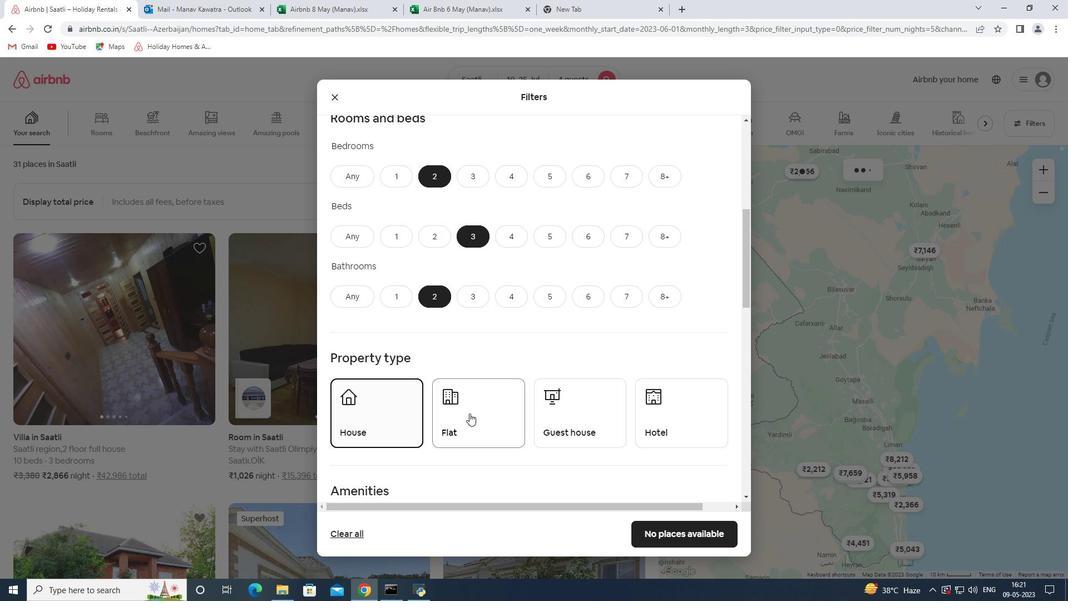 
Action: Mouse moved to (579, 400)
Screenshot: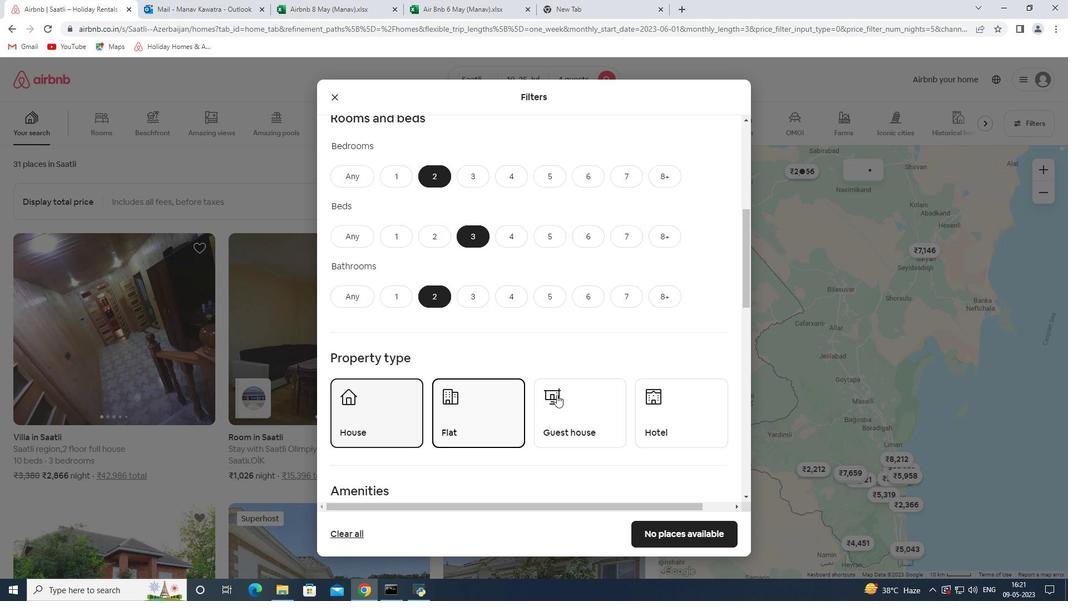 
Action: Mouse pressed left at (579, 400)
Screenshot: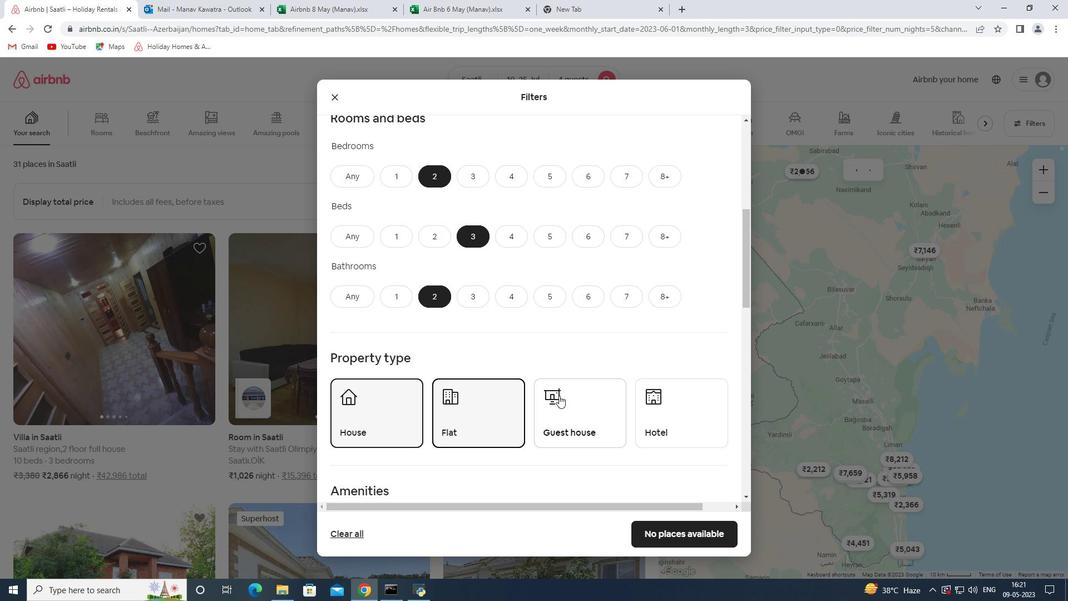 
Action: Mouse moved to (543, 320)
Screenshot: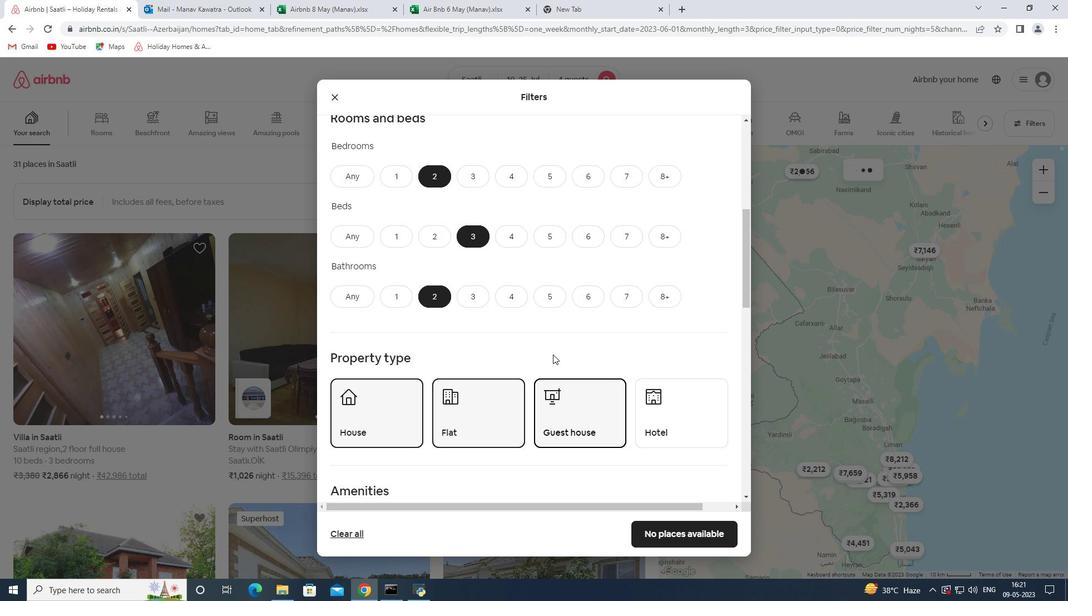 
Action: Mouse scrolled (543, 320) with delta (0, 0)
Screenshot: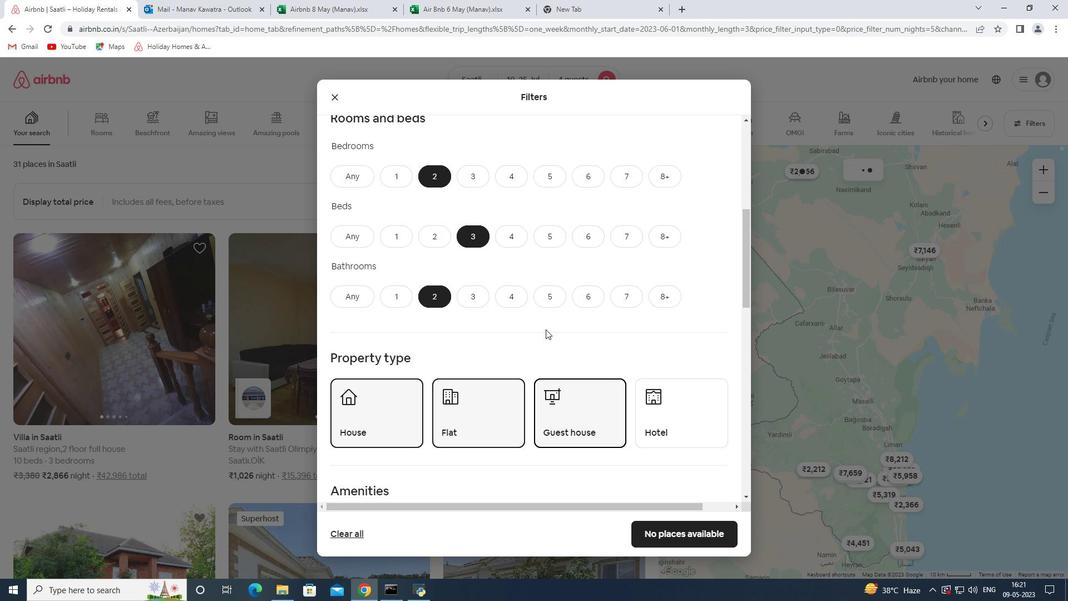 
Action: Mouse scrolled (543, 320) with delta (0, 0)
Screenshot: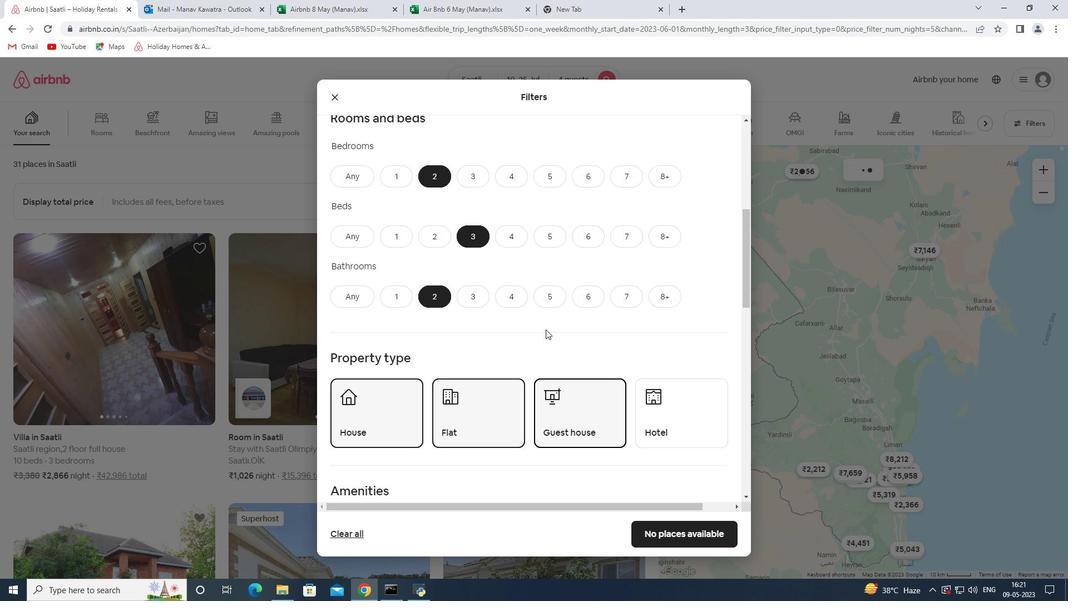 
Action: Mouse scrolled (543, 320) with delta (0, 0)
Screenshot: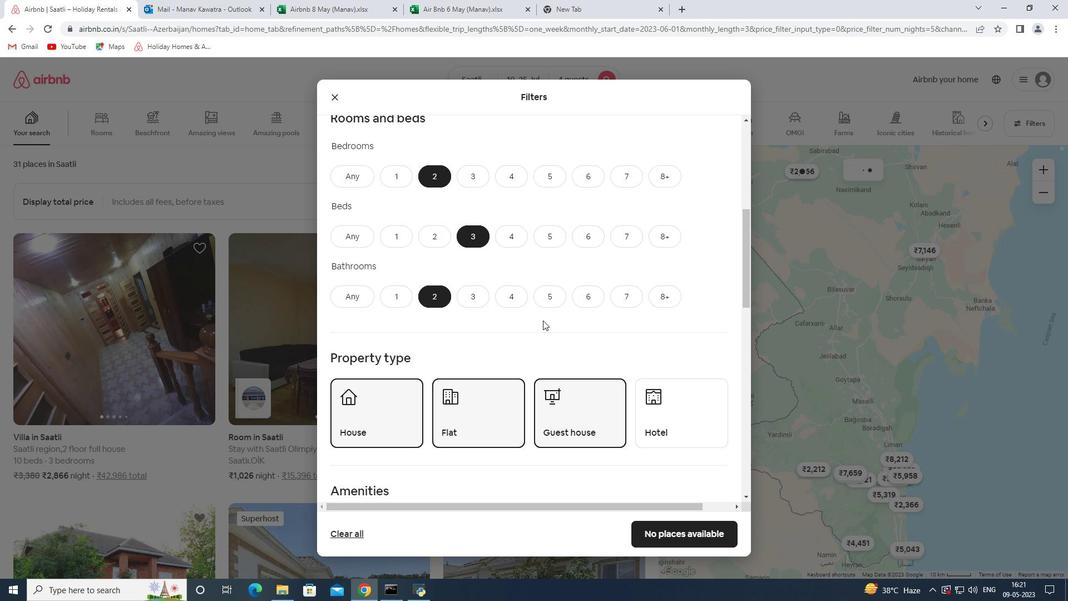 
Action: Mouse scrolled (543, 320) with delta (0, 0)
Screenshot: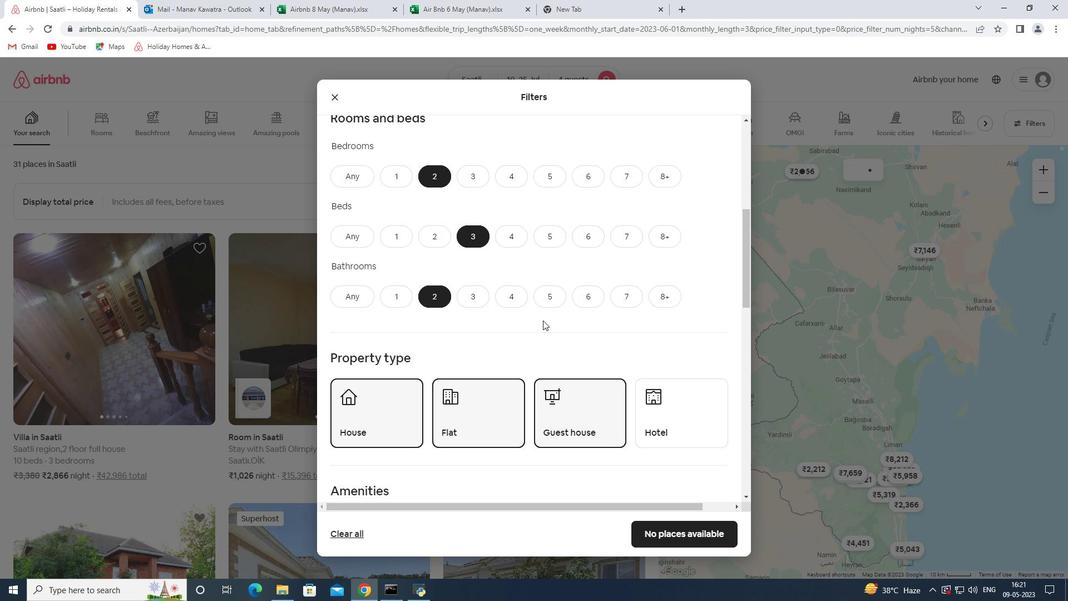
Action: Mouse moved to (368, 395)
Screenshot: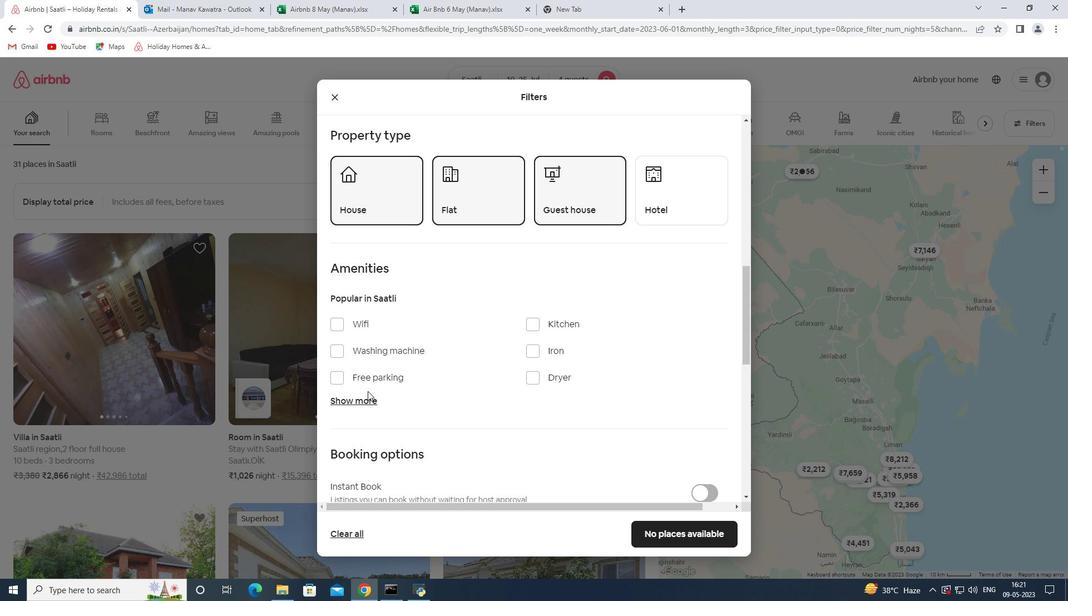 
Action: Mouse pressed left at (368, 395)
Screenshot: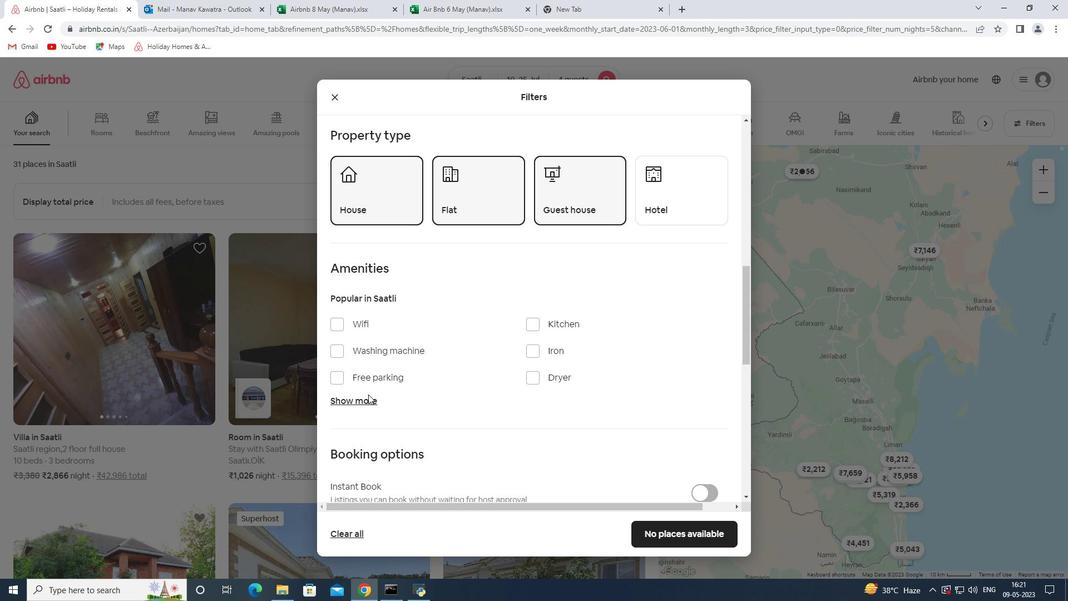 
Action: Mouse moved to (365, 321)
Screenshot: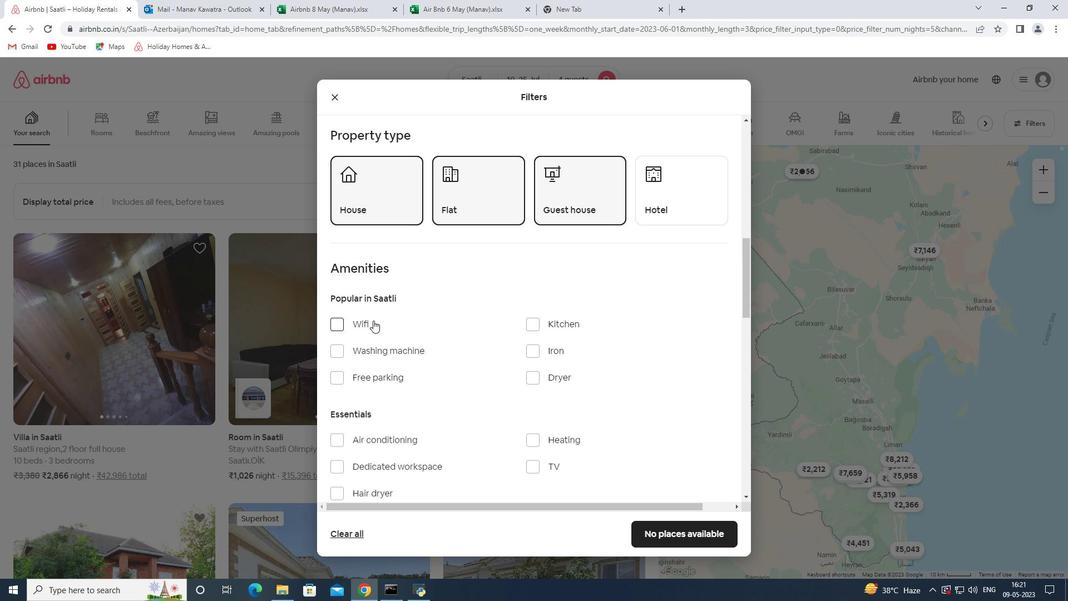
Action: Mouse pressed left at (365, 321)
Screenshot: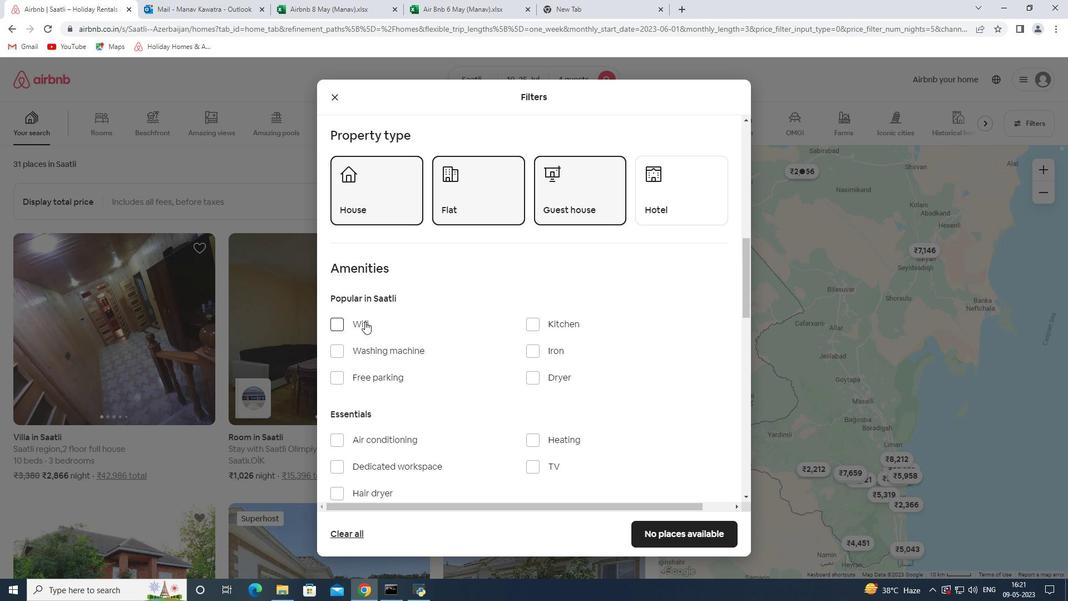 
Action: Mouse moved to (544, 469)
Screenshot: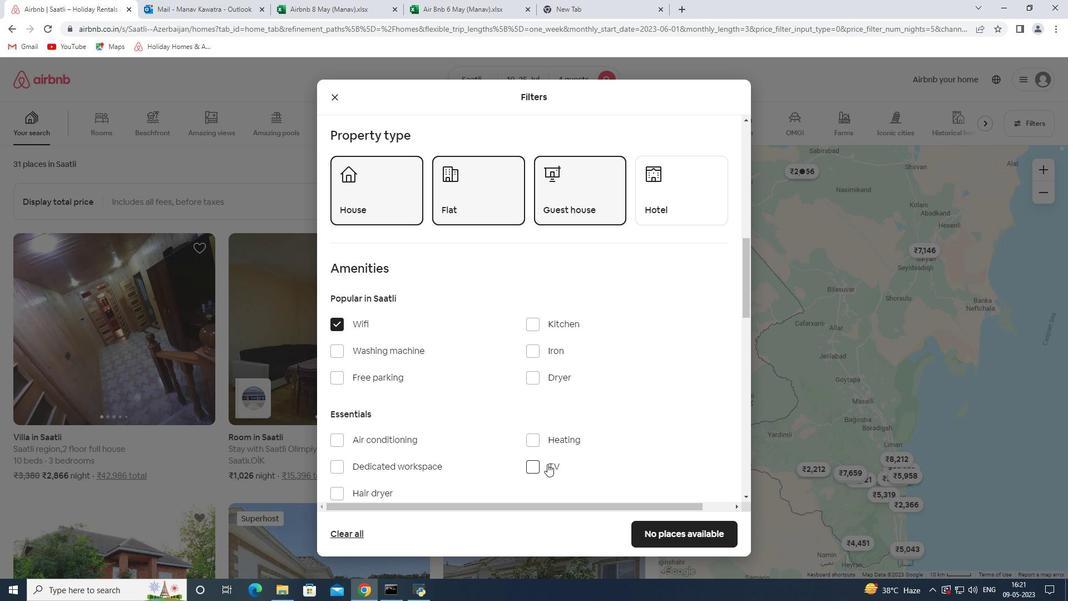
Action: Mouse pressed left at (544, 469)
Screenshot: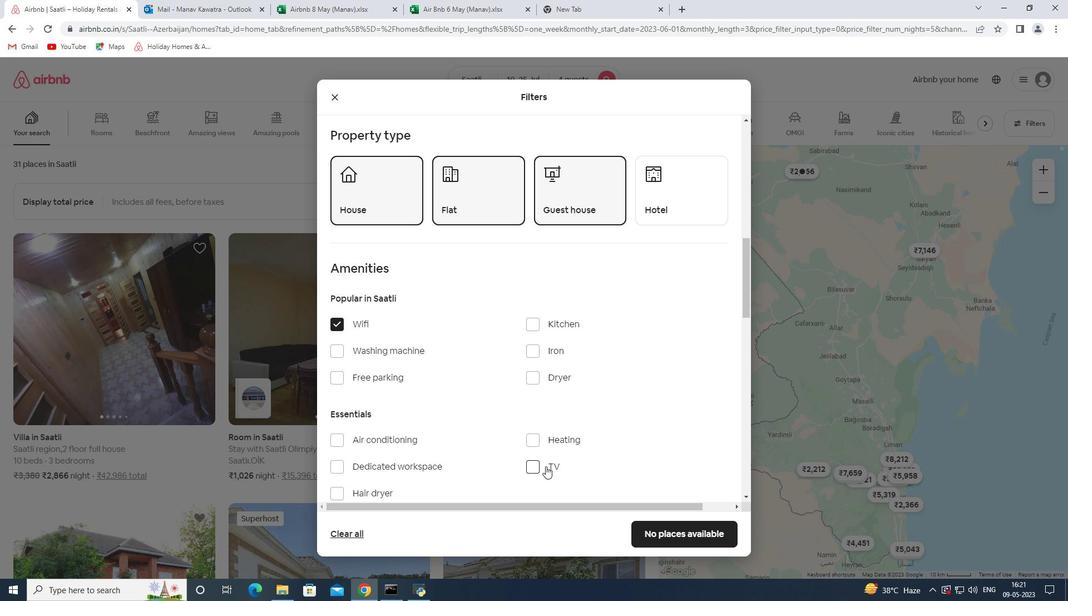
Action: Mouse moved to (492, 381)
Screenshot: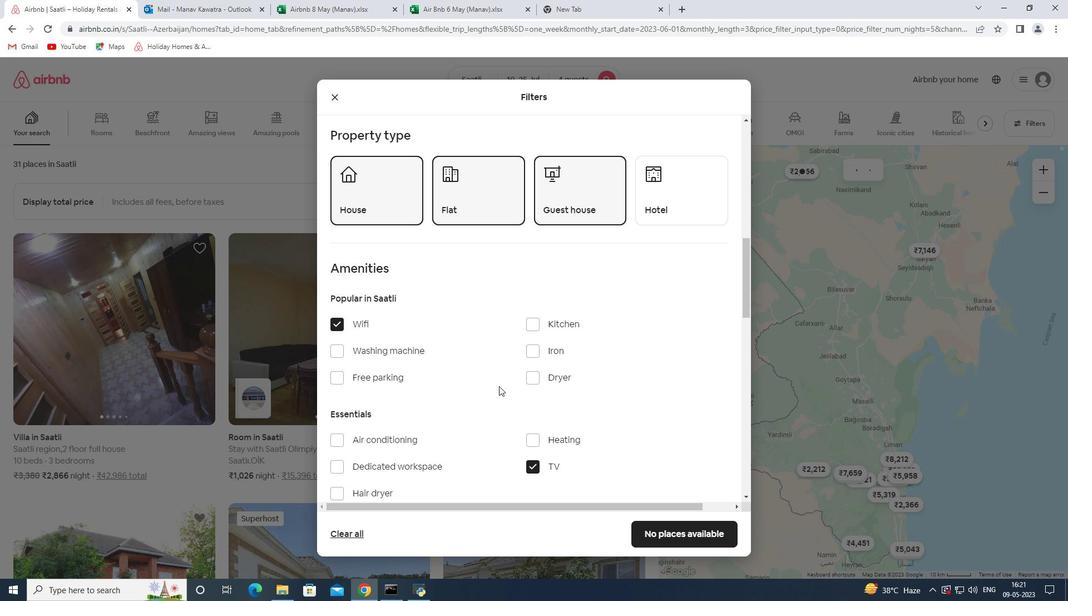 
Action: Mouse scrolled (492, 380) with delta (0, 0)
Screenshot: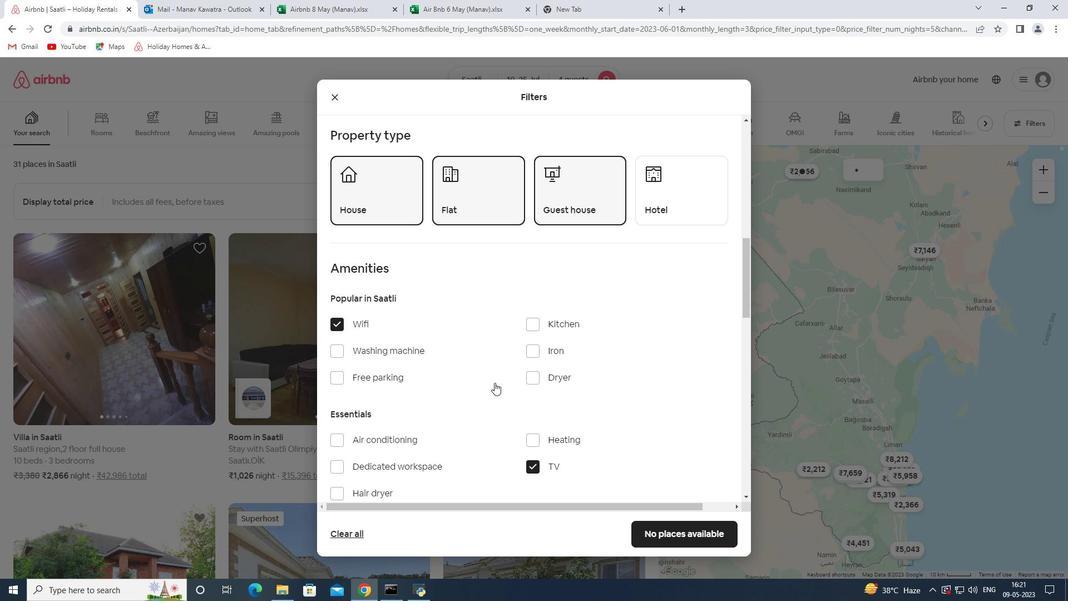 
Action: Mouse moved to (385, 319)
Screenshot: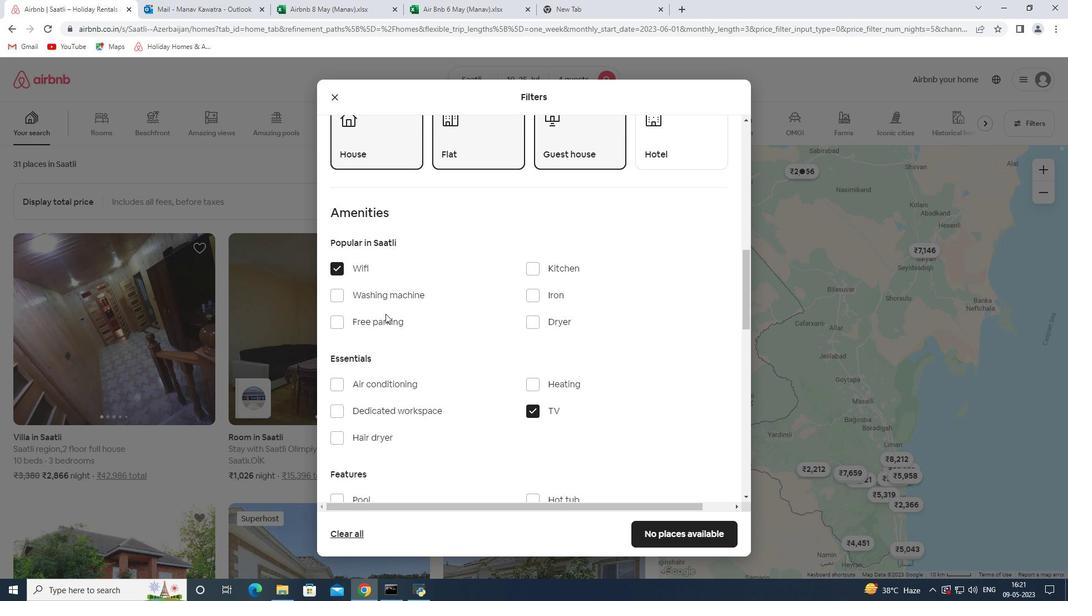 
Action: Mouse pressed left at (385, 319)
Screenshot: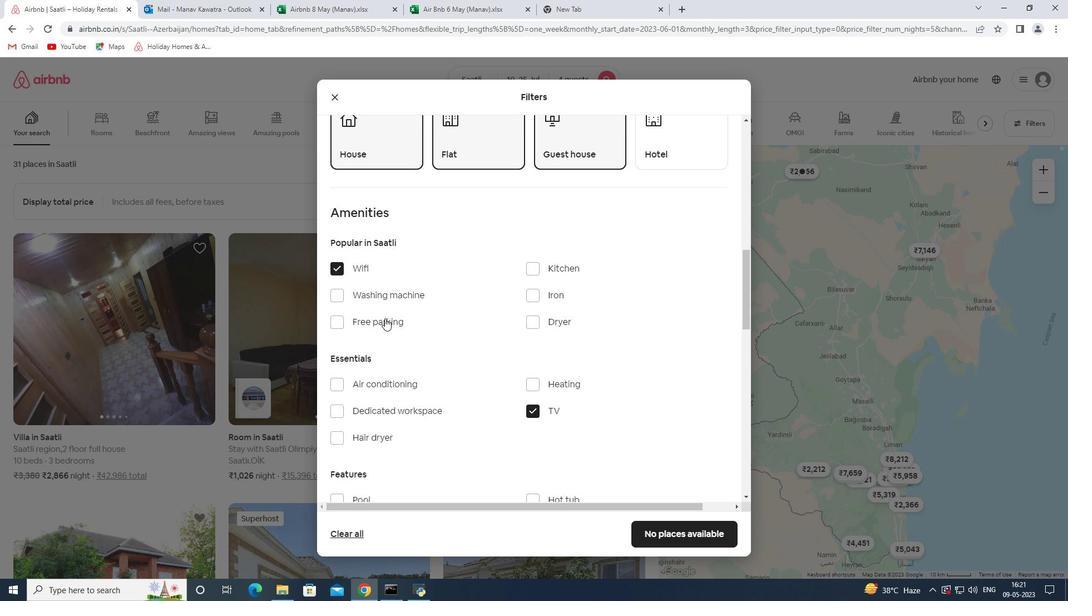 
Action: Mouse moved to (404, 314)
Screenshot: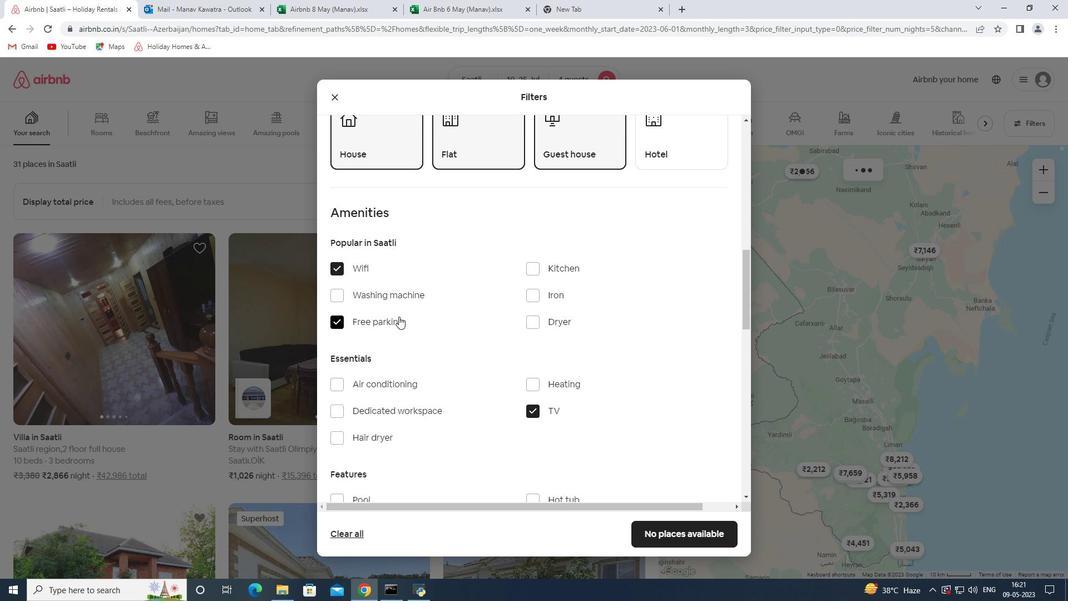 
Action: Mouse scrolled (404, 313) with delta (0, 0)
Screenshot: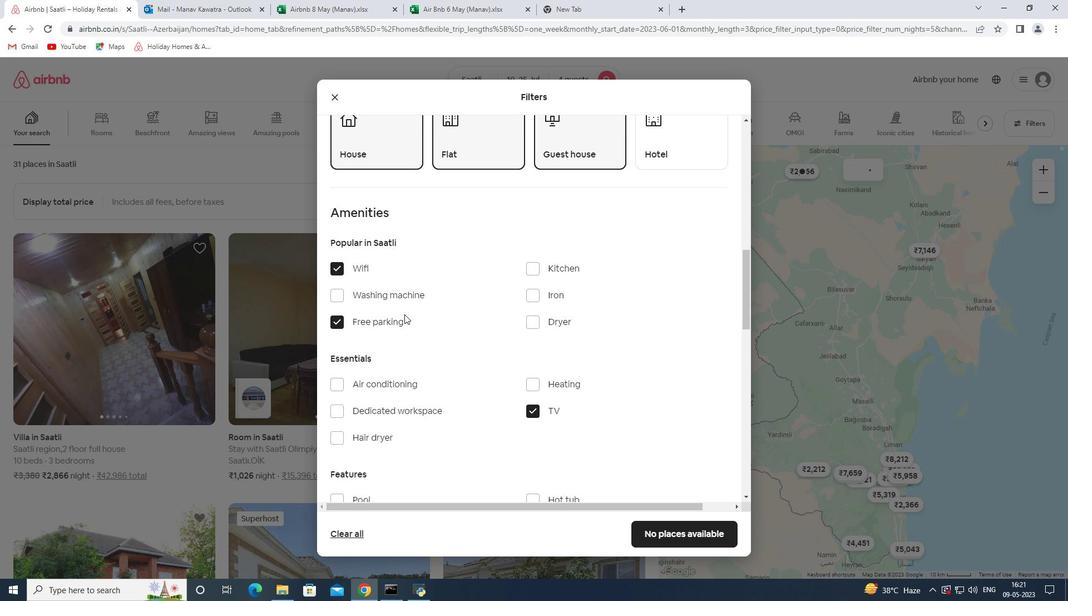 
Action: Mouse scrolled (404, 313) with delta (0, 0)
Screenshot: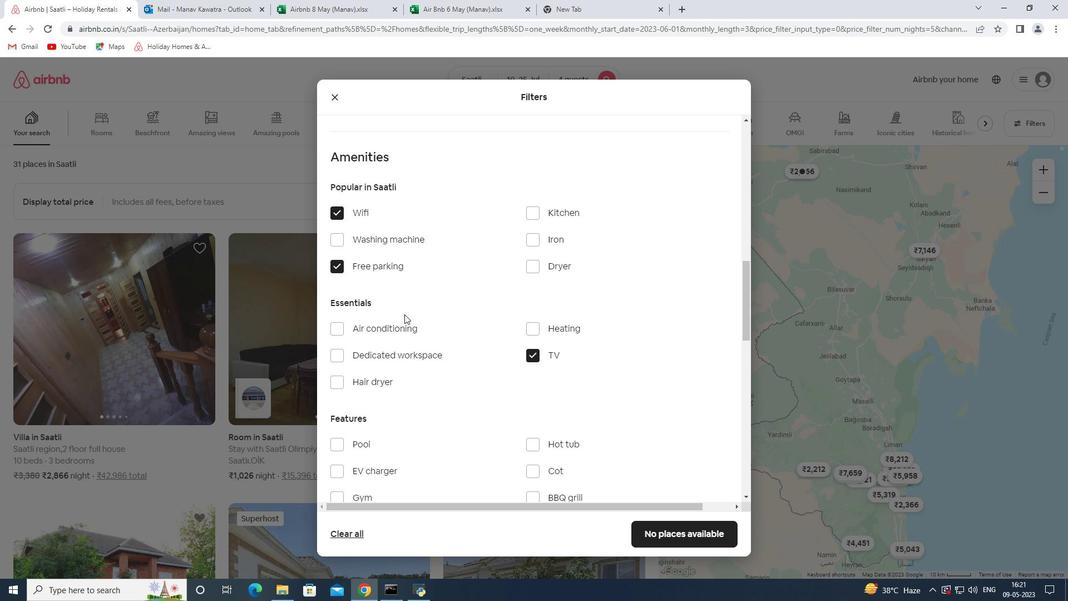 
Action: Mouse moved to (558, 391)
Screenshot: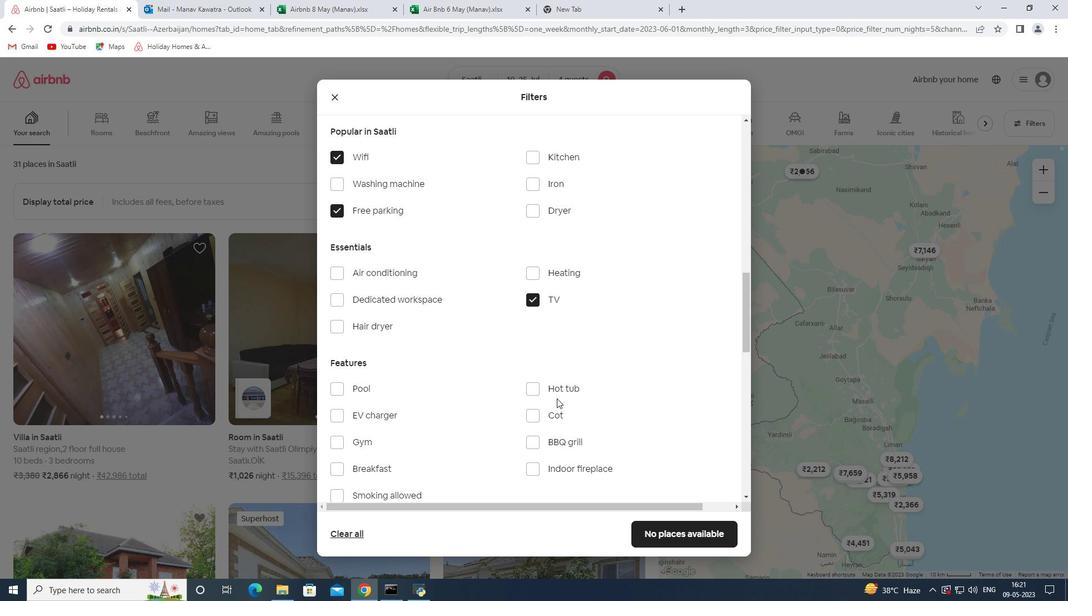 
Action: Mouse pressed left at (558, 391)
Screenshot: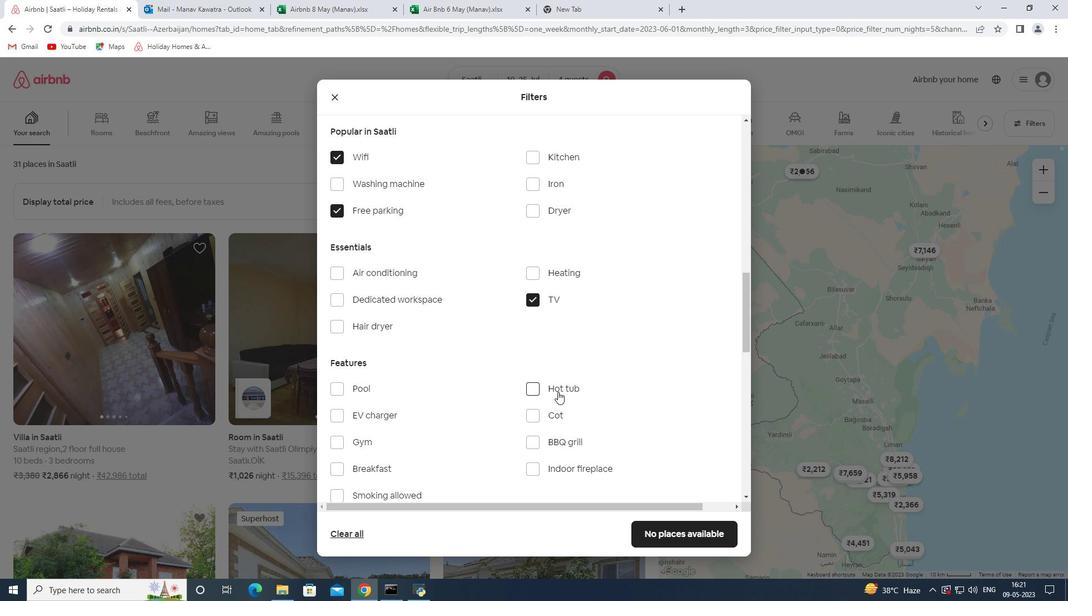 
Action: Mouse moved to (553, 390)
Screenshot: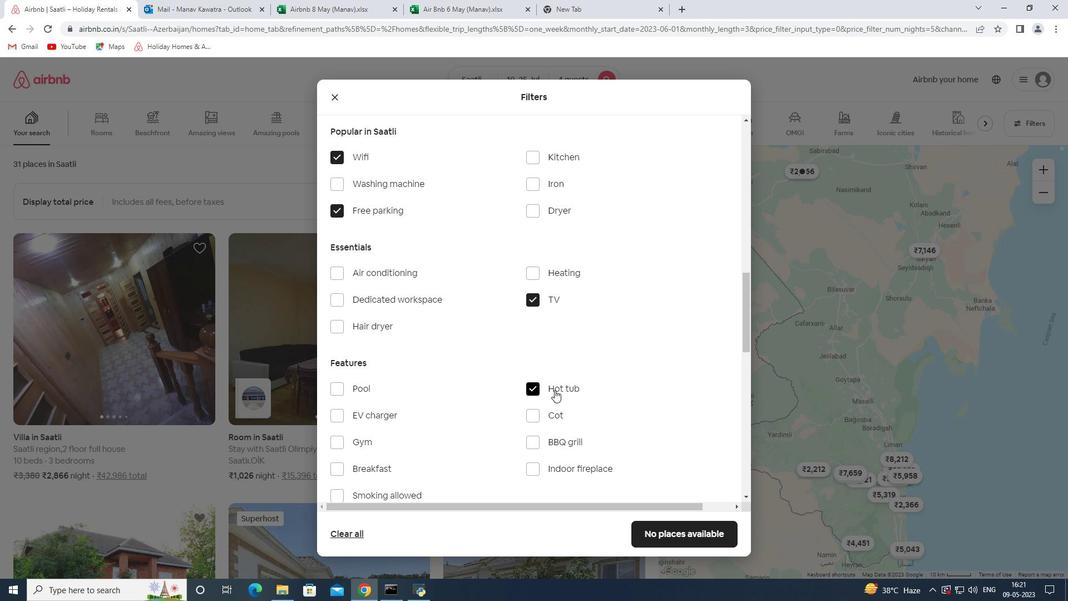 
Action: Mouse scrolled (553, 389) with delta (0, 0)
Screenshot: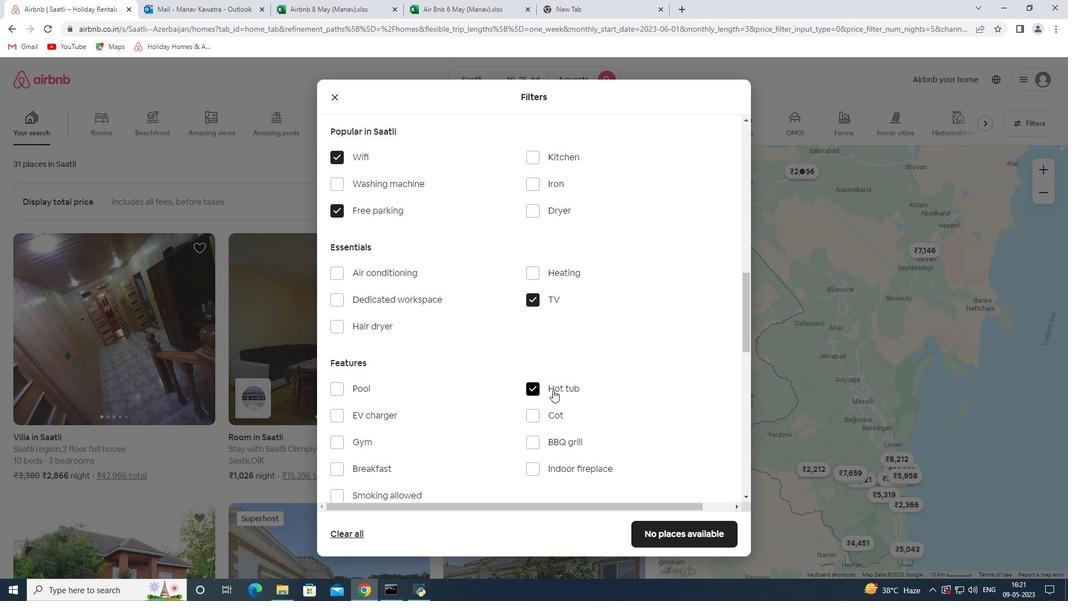 
Action: Mouse moved to (382, 439)
Screenshot: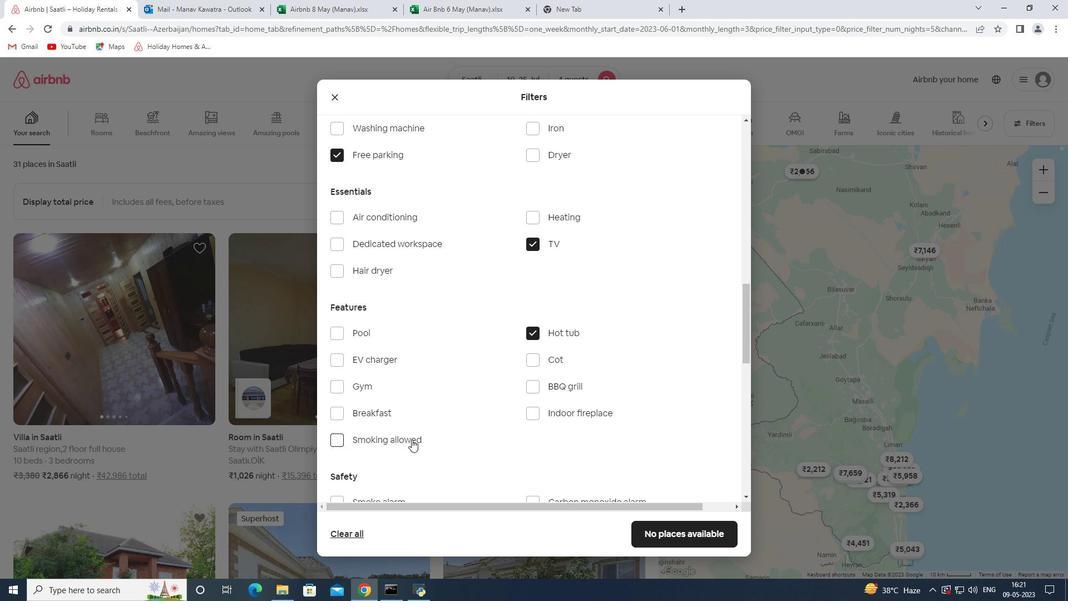 
Action: Mouse pressed left at (382, 439)
Screenshot: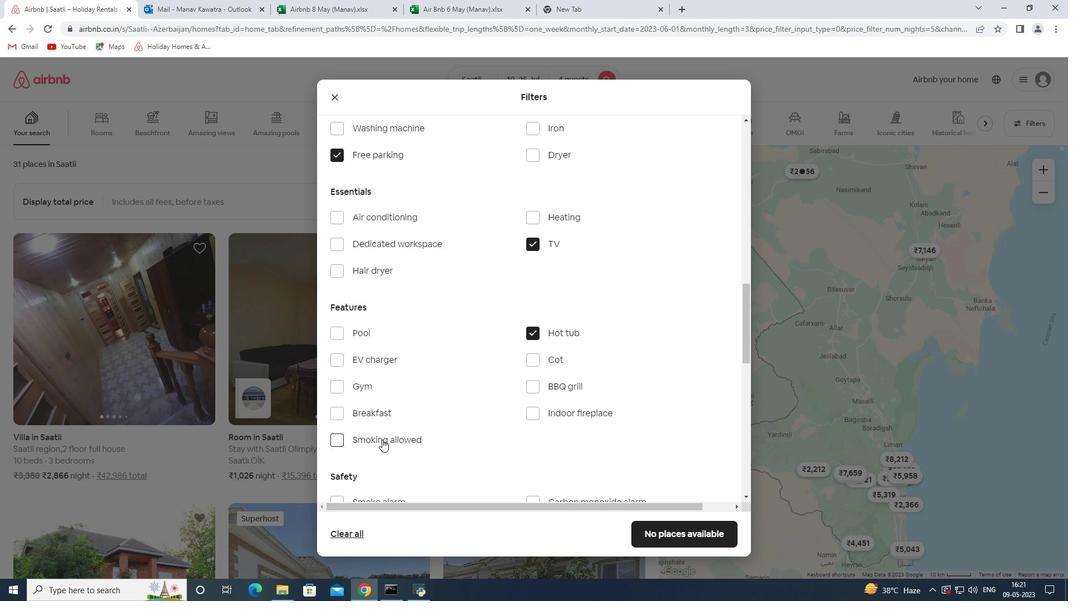 
Action: Mouse moved to (468, 393)
Screenshot: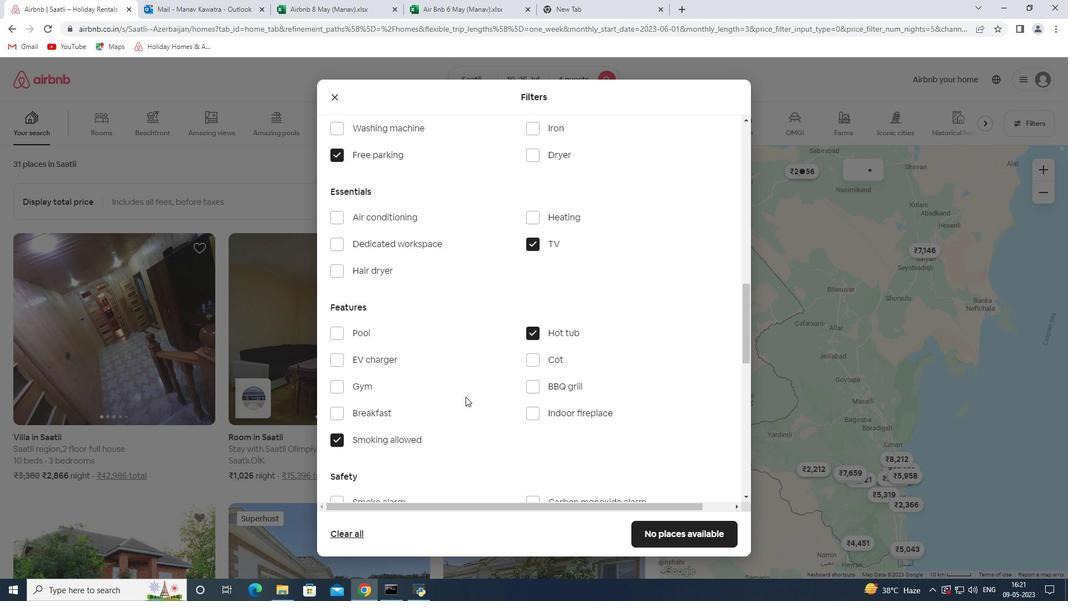 
Action: Mouse scrolled (468, 392) with delta (0, 0)
Screenshot: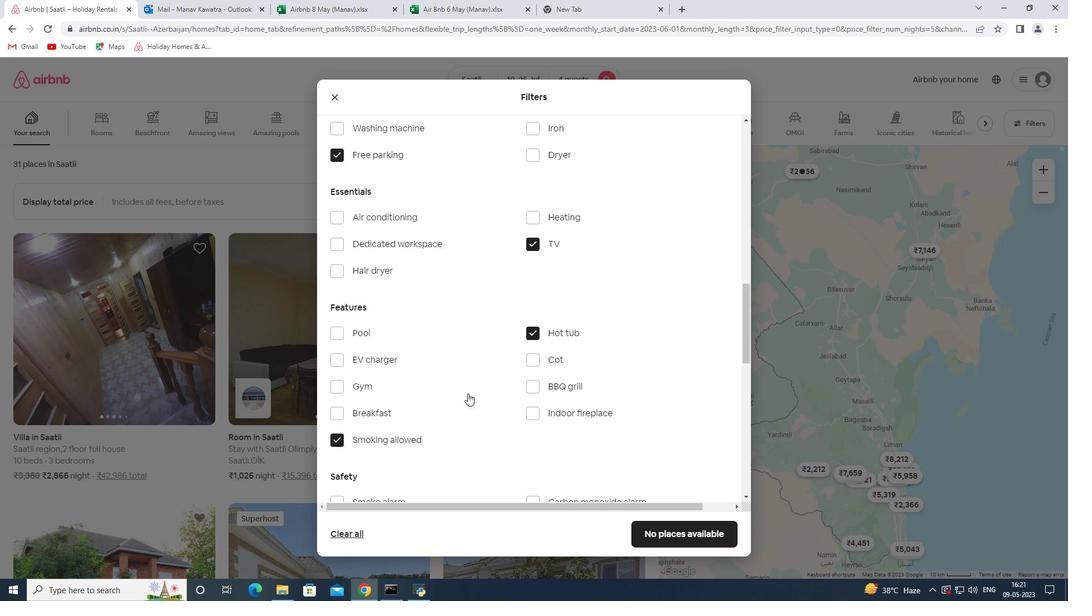 
Action: Mouse scrolled (468, 392) with delta (0, 0)
Screenshot: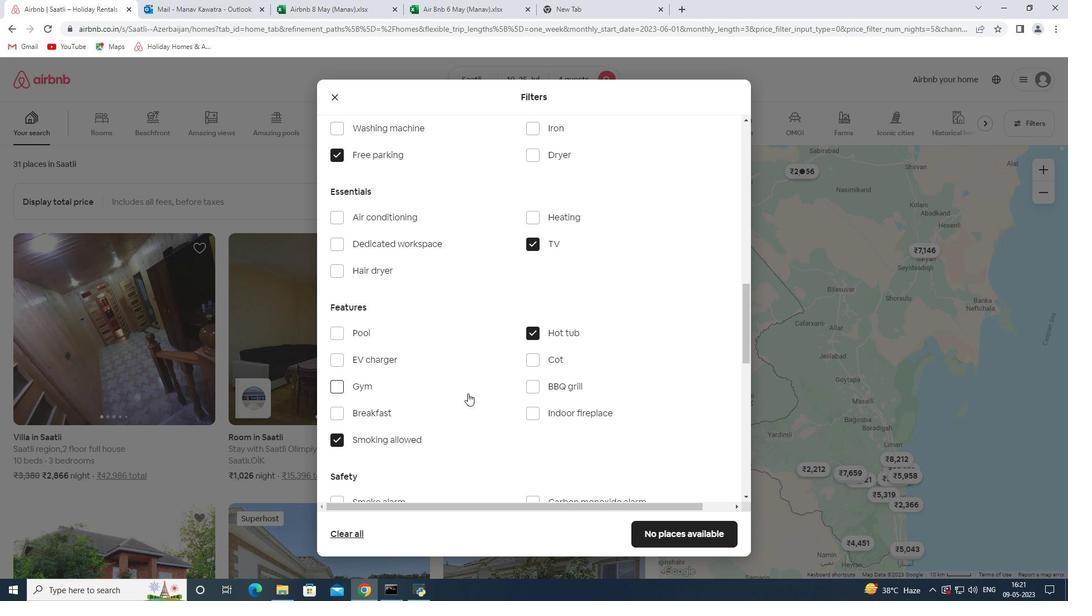 
Action: Mouse scrolled (468, 392) with delta (0, 0)
Screenshot: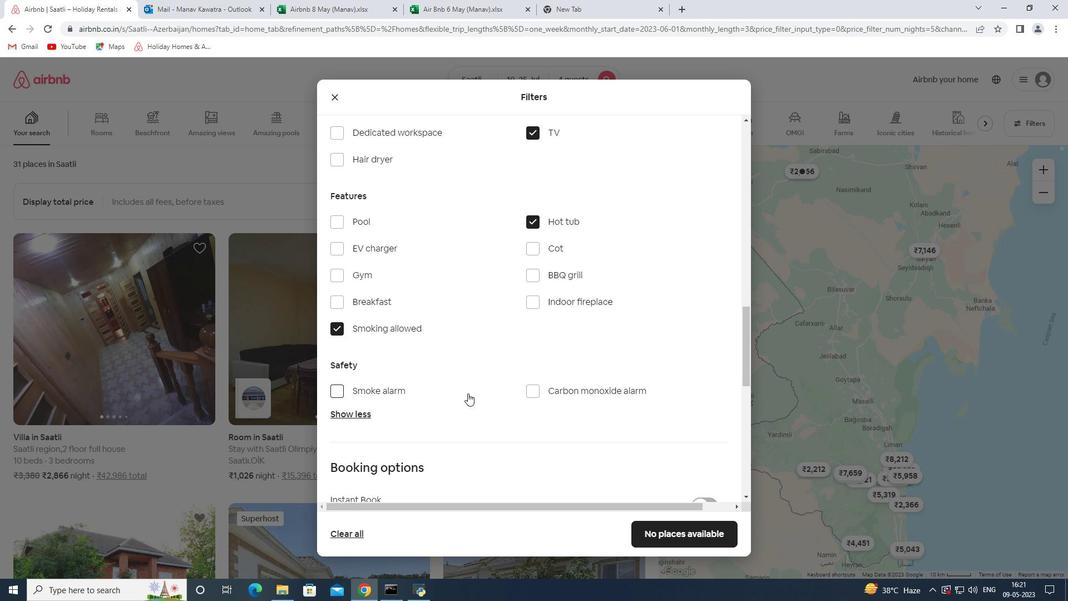 
Action: Mouse moved to (592, 366)
Screenshot: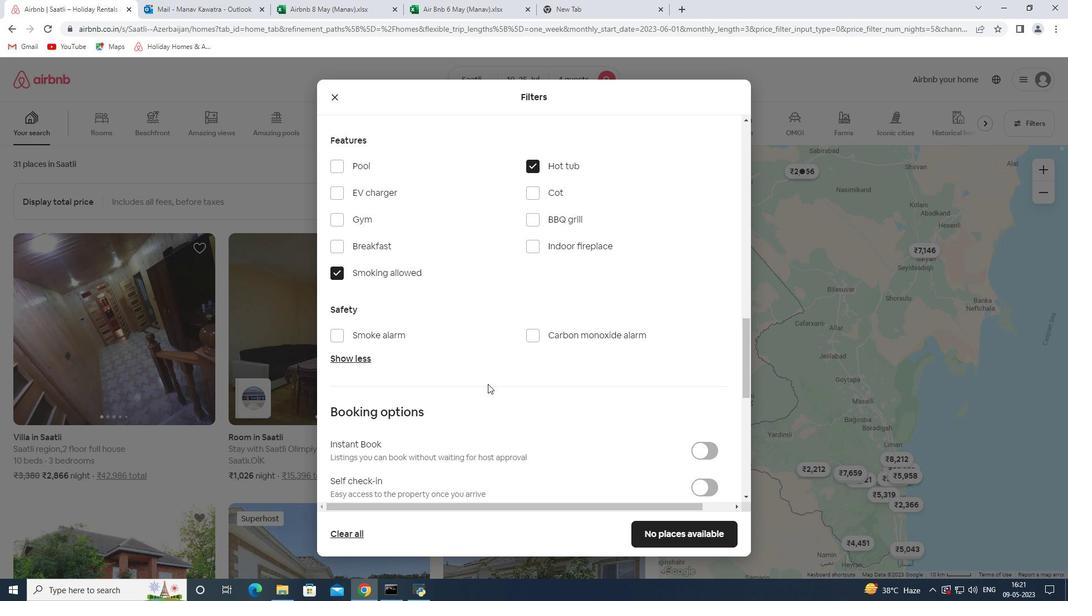 
Action: Mouse scrolled (592, 366) with delta (0, 0)
Screenshot: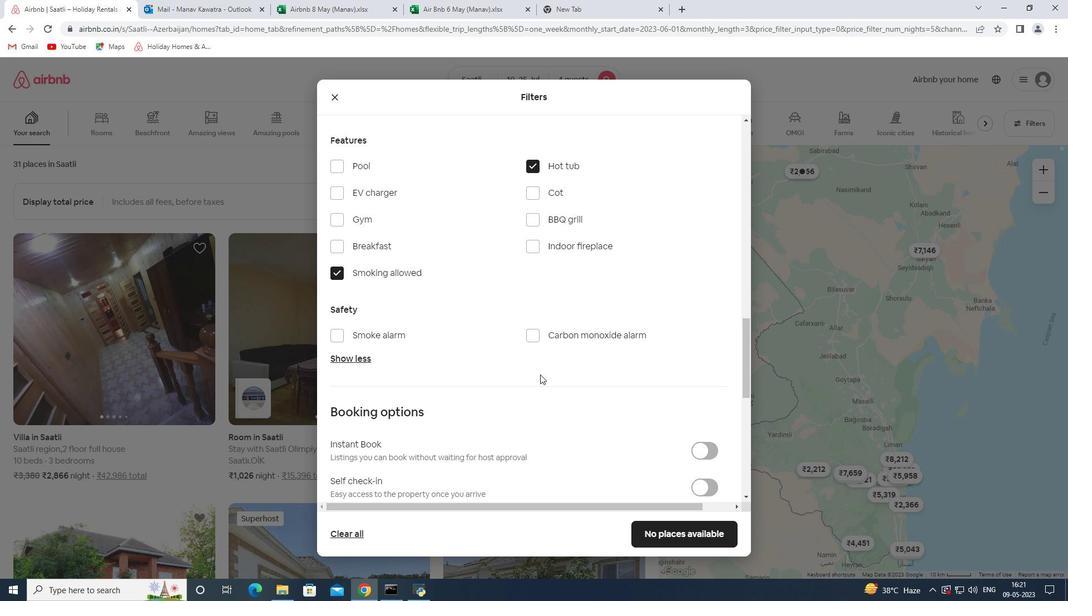 
Action: Mouse scrolled (592, 366) with delta (0, 0)
Screenshot: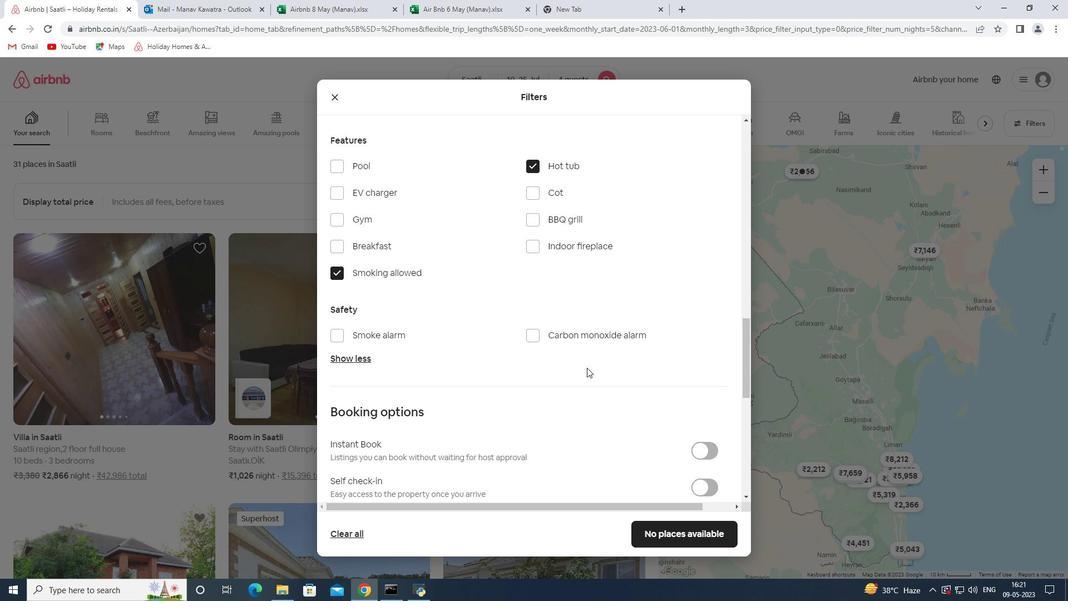 
Action: Mouse moved to (709, 380)
Screenshot: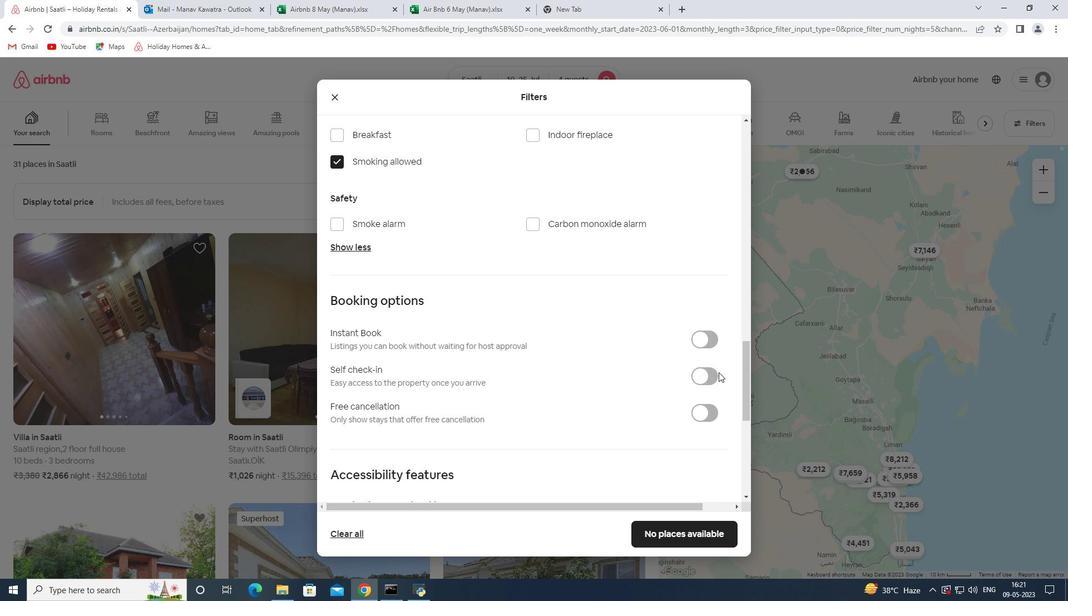 
Action: Mouse pressed left at (709, 380)
Screenshot: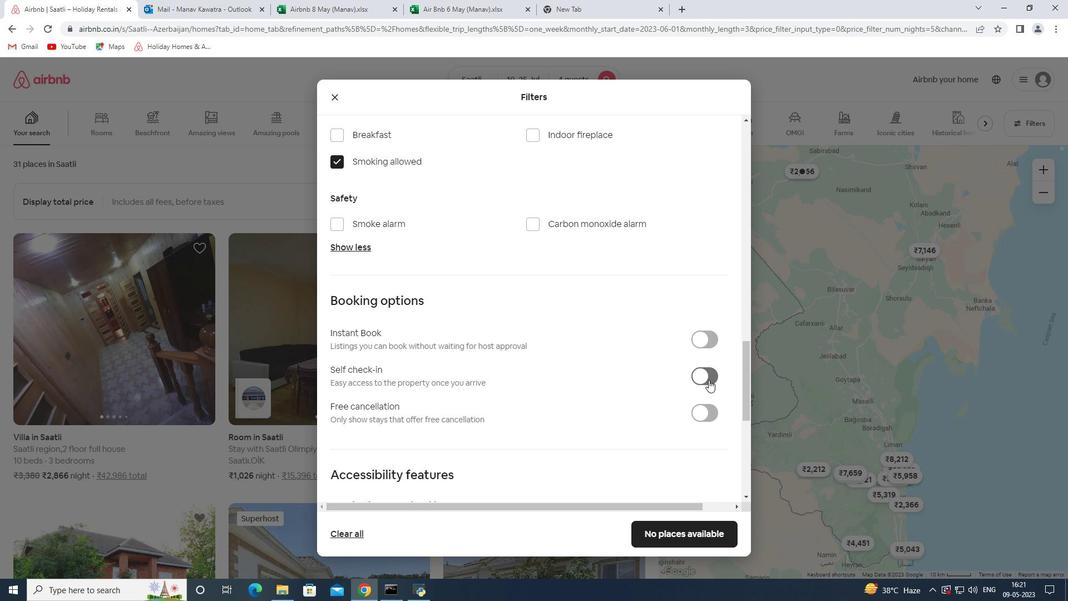 
Action: Mouse moved to (514, 363)
Screenshot: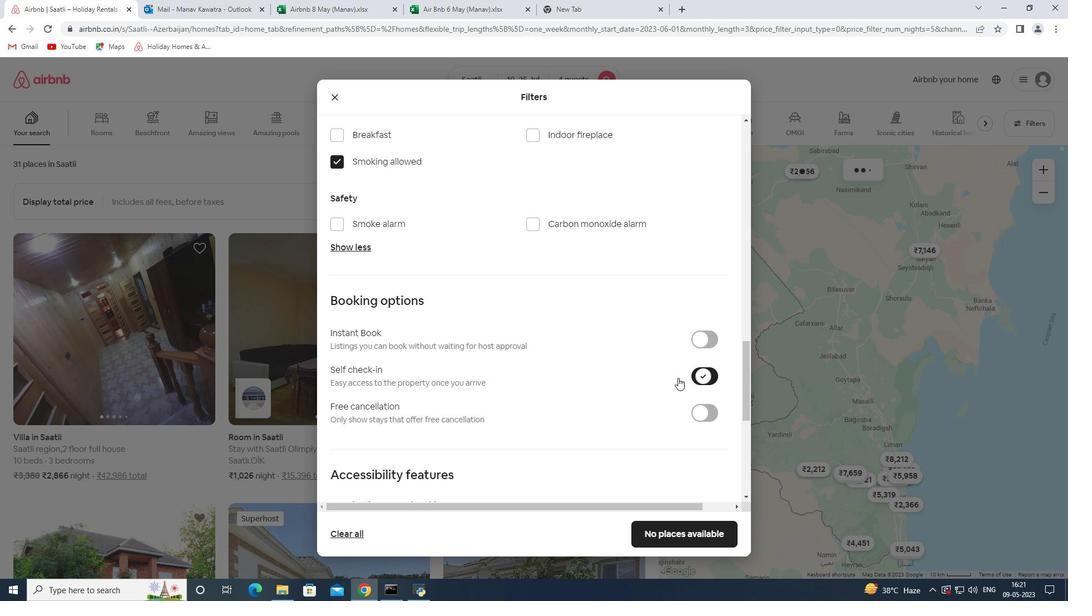 
Action: Mouse scrolled (514, 362) with delta (0, 0)
Screenshot: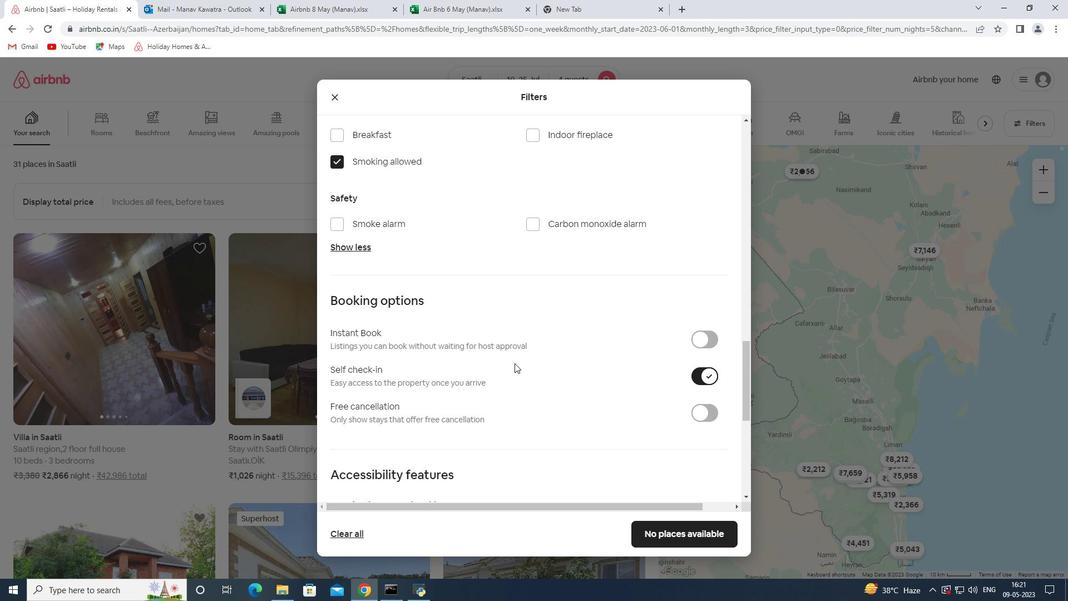 
Action: Mouse scrolled (514, 362) with delta (0, 0)
Screenshot: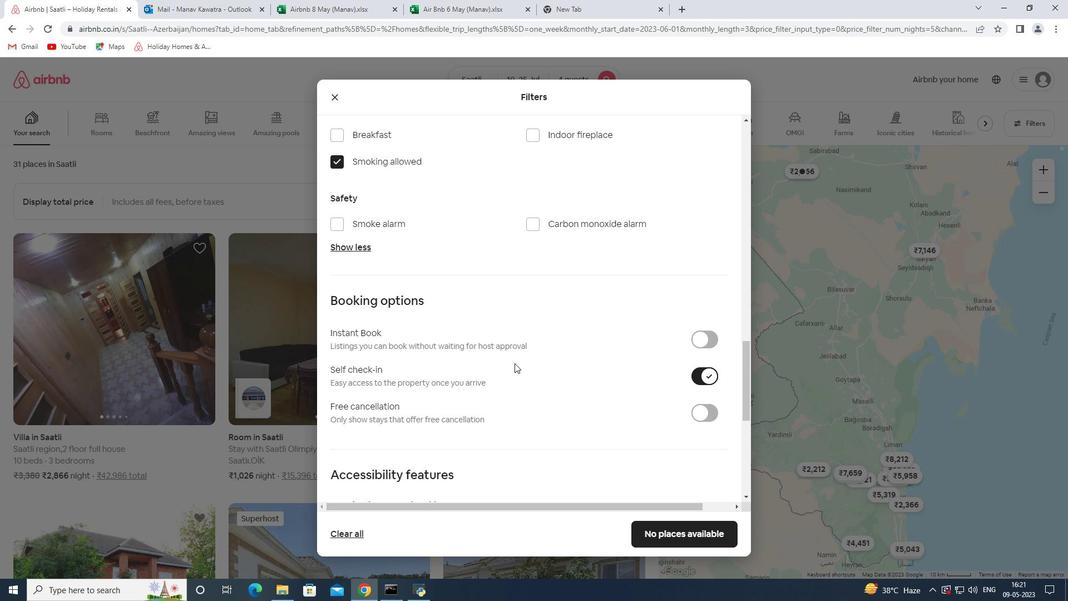 
Action: Mouse scrolled (514, 362) with delta (0, 0)
Screenshot: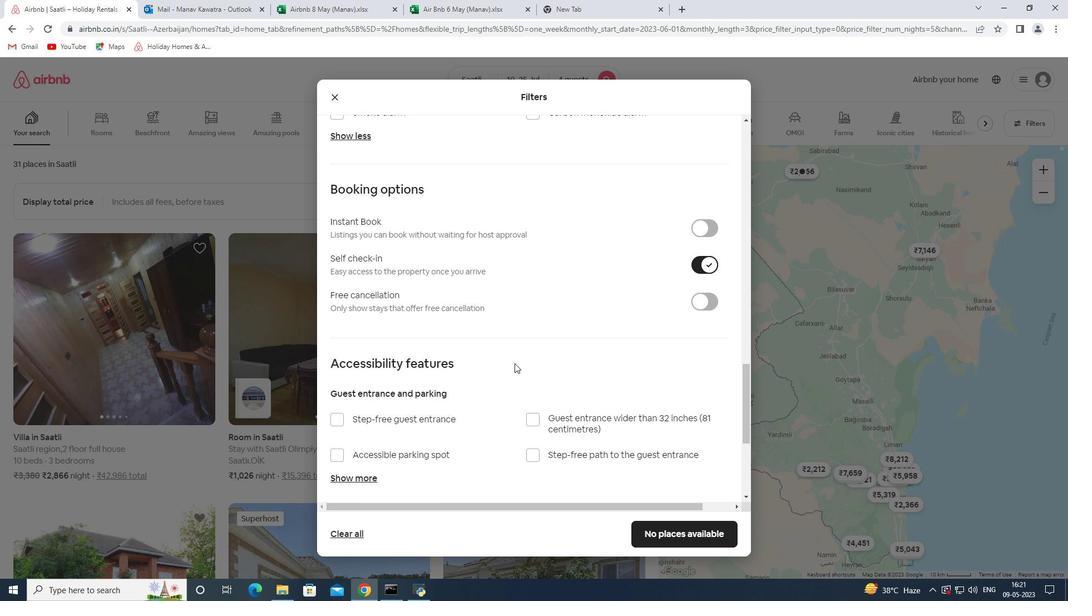 
Action: Mouse scrolled (514, 362) with delta (0, 0)
Screenshot: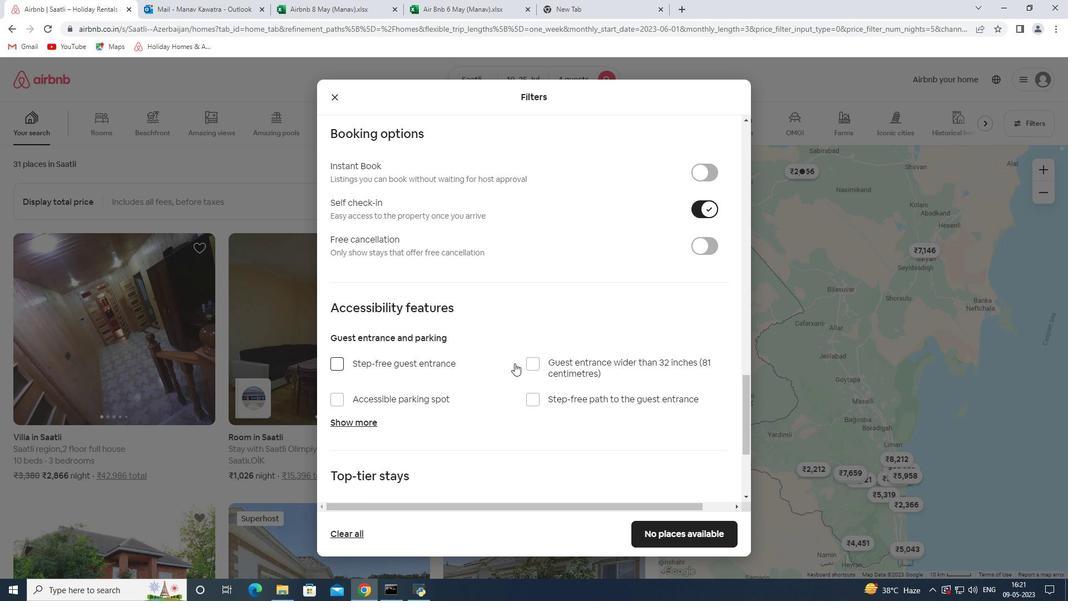
Action: Mouse scrolled (514, 362) with delta (0, 0)
Screenshot: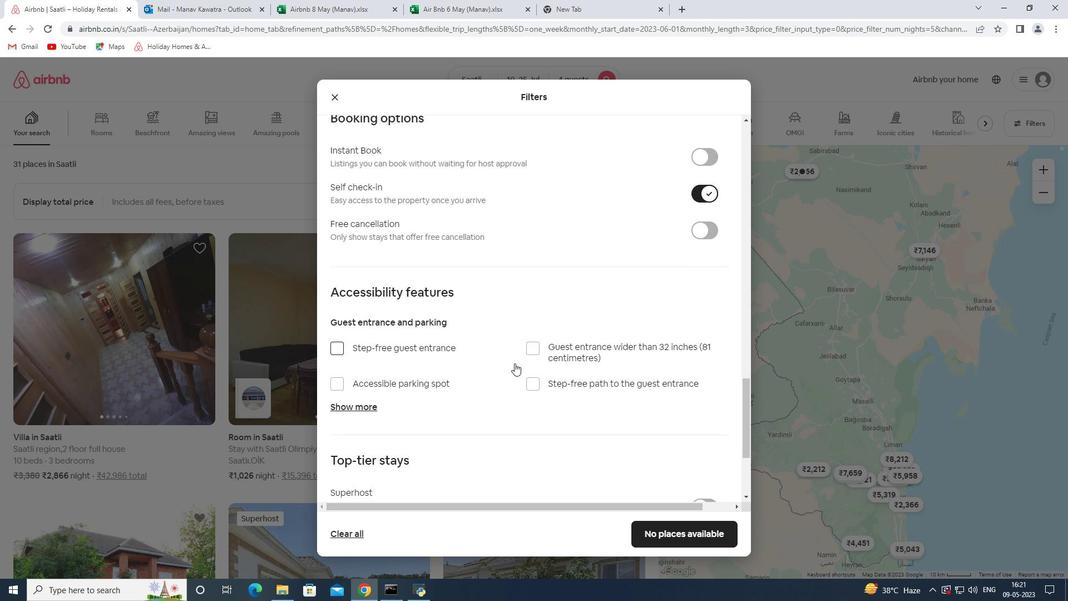 
Action: Mouse scrolled (514, 362) with delta (0, 0)
Screenshot: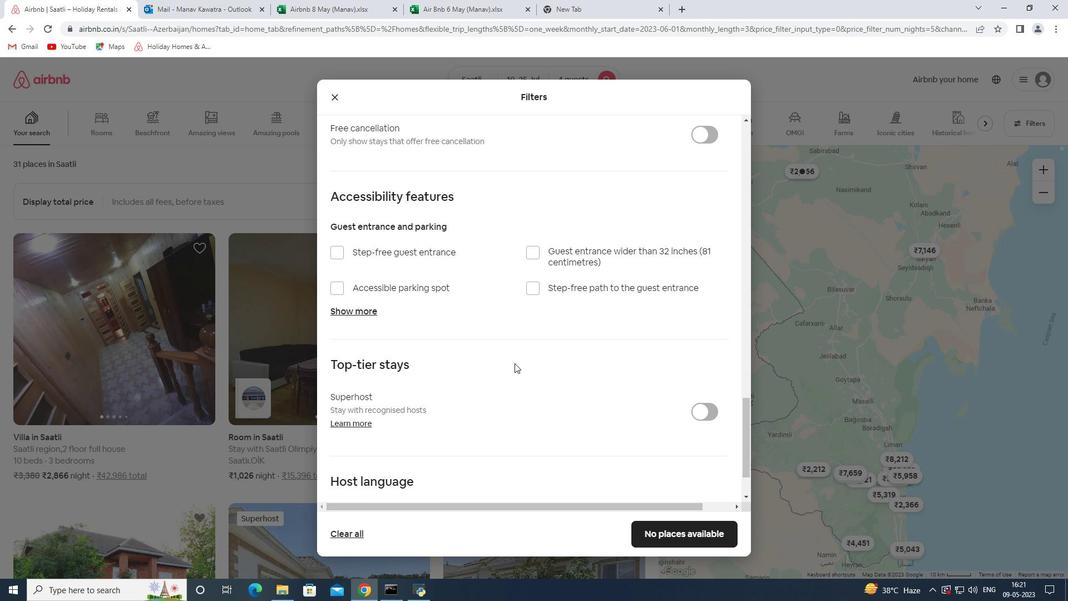 
Action: Mouse scrolled (514, 362) with delta (0, 0)
Screenshot: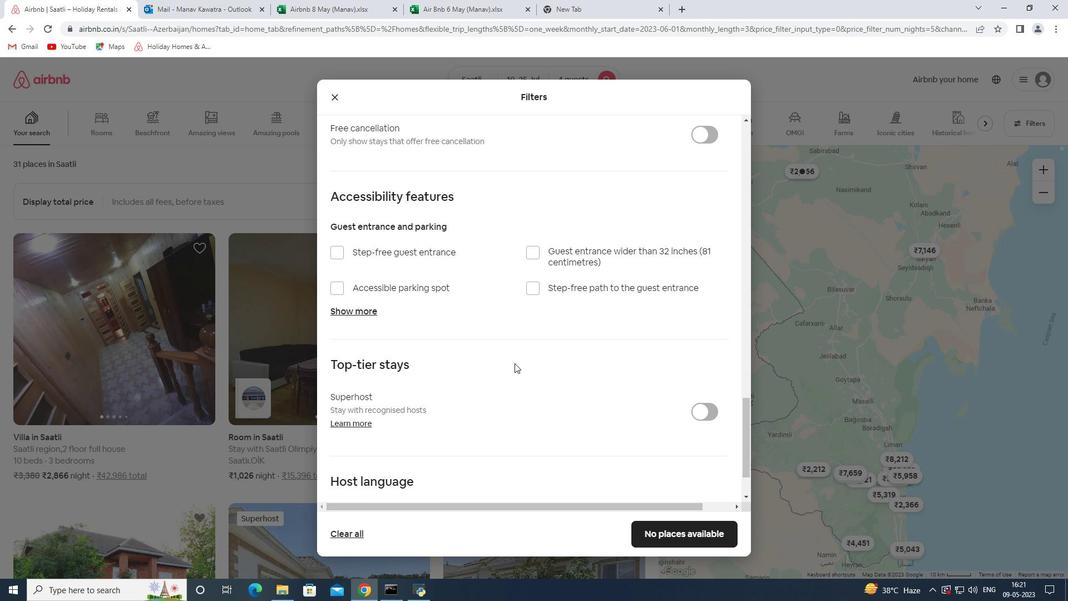 
Action: Mouse scrolled (514, 362) with delta (0, 0)
Screenshot: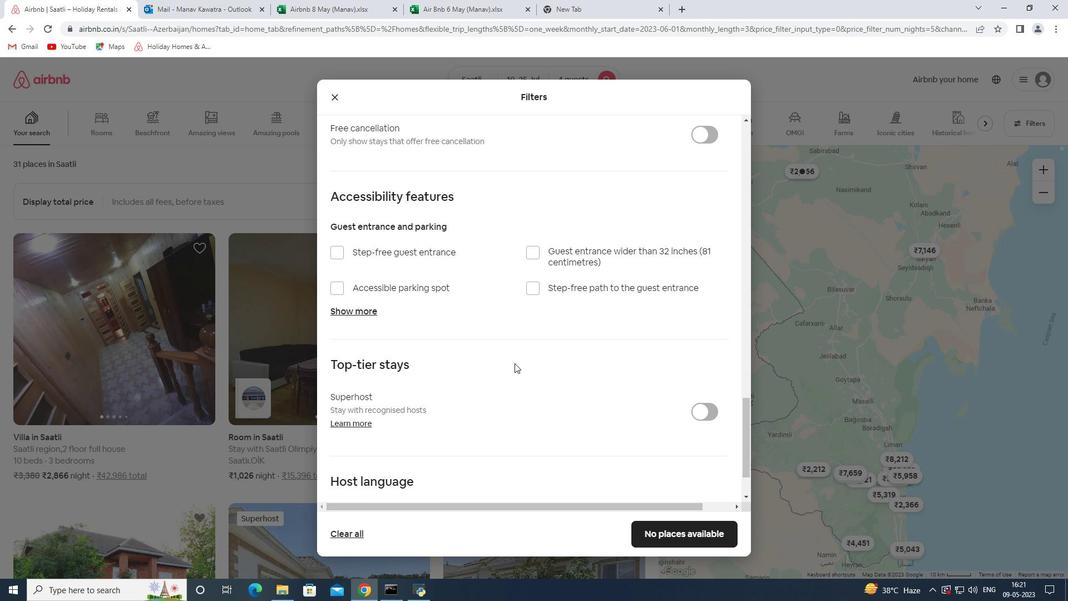 
Action: Mouse scrolled (514, 362) with delta (0, 0)
Screenshot: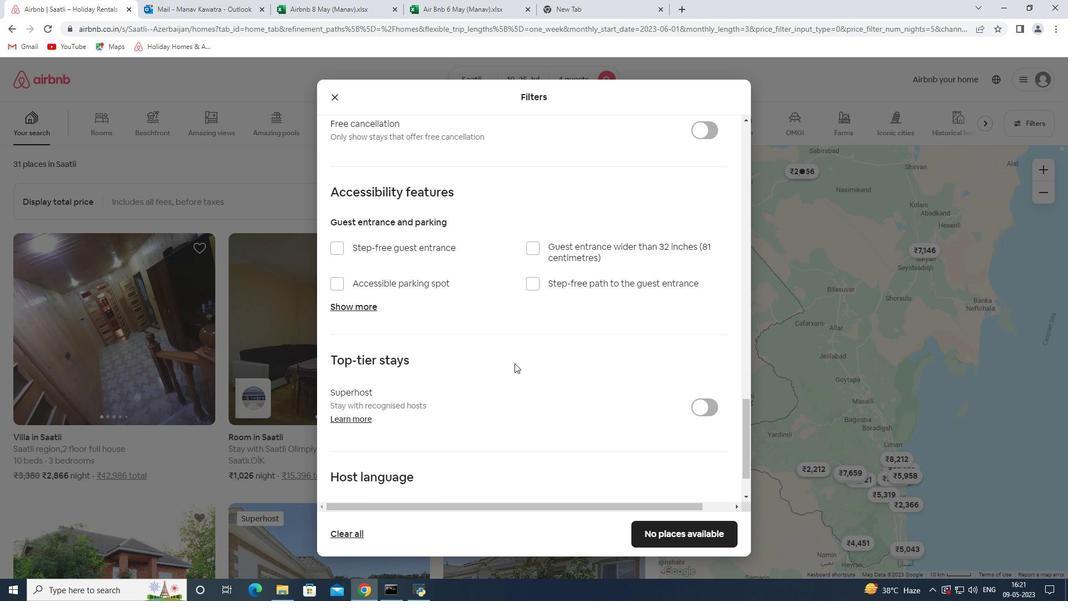 
Action: Mouse scrolled (514, 362) with delta (0, 0)
Screenshot: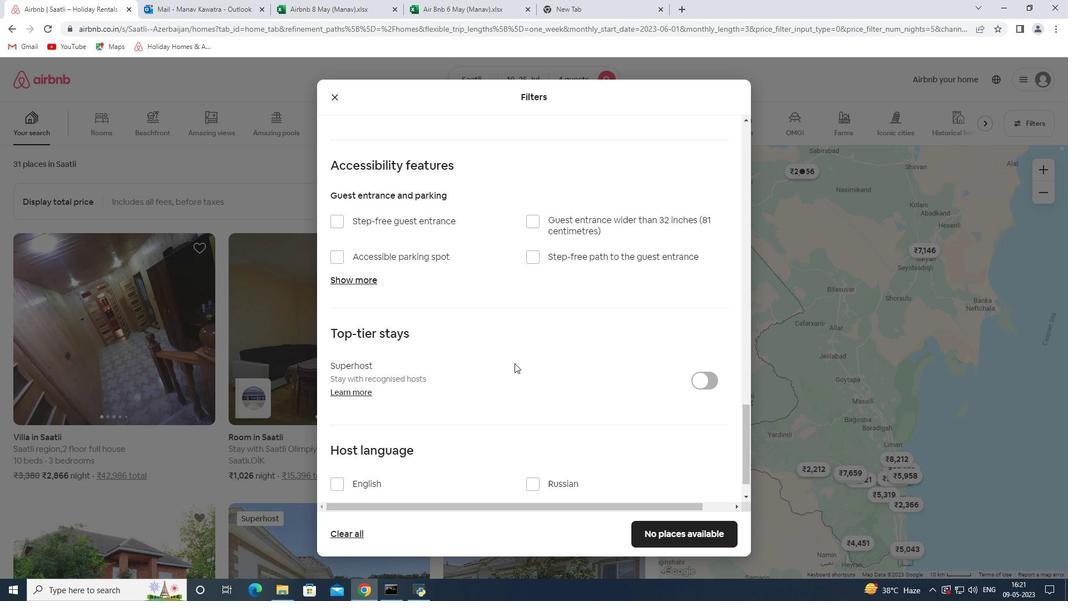 
Action: Mouse moved to (361, 445)
Screenshot: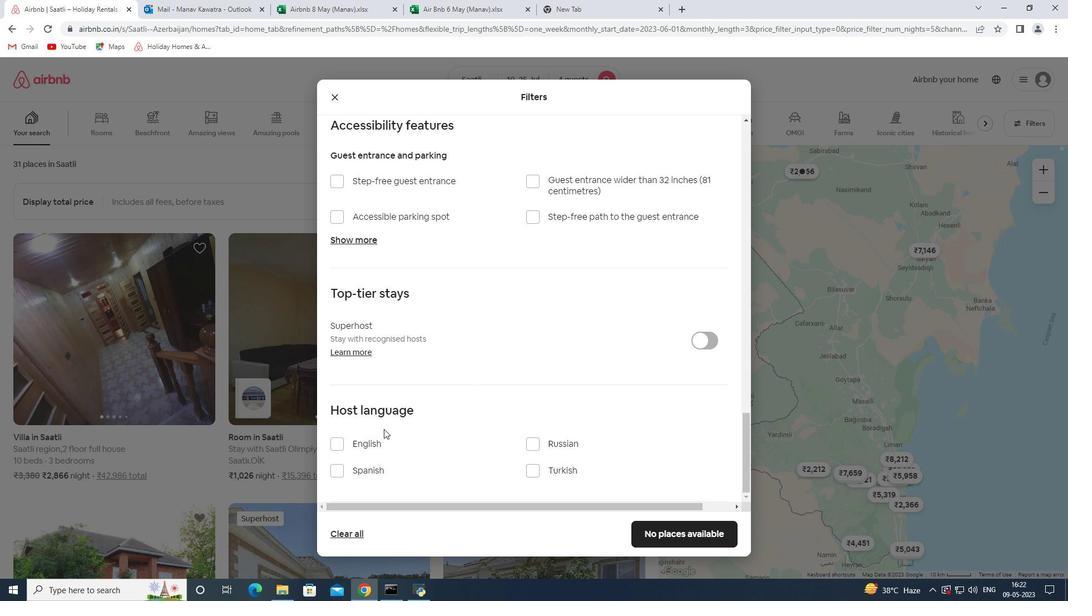 
Action: Mouse pressed left at (361, 445)
Screenshot: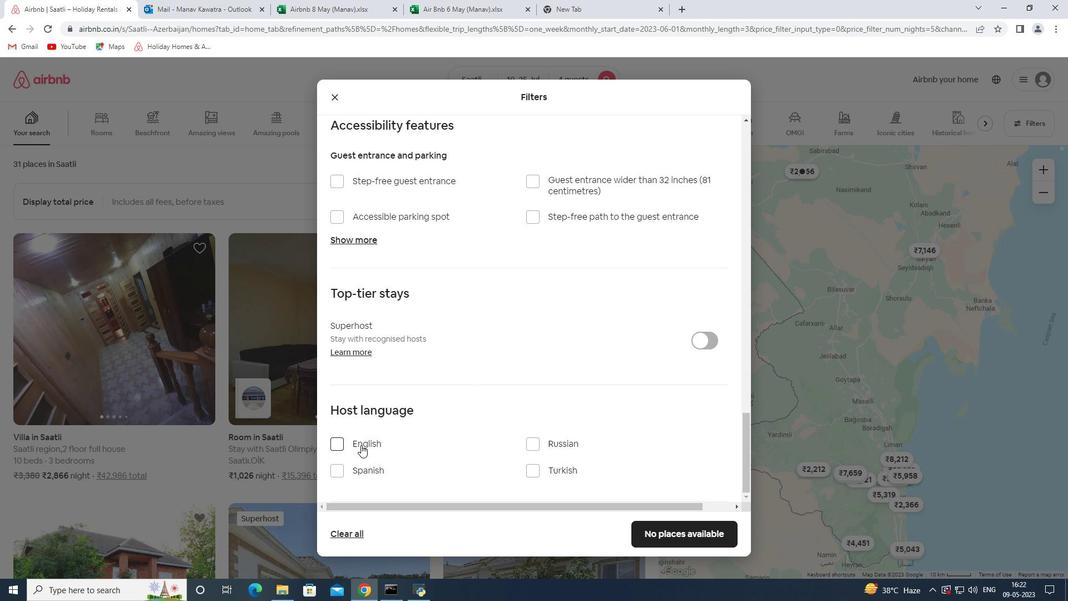 
Action: Mouse moved to (675, 533)
Screenshot: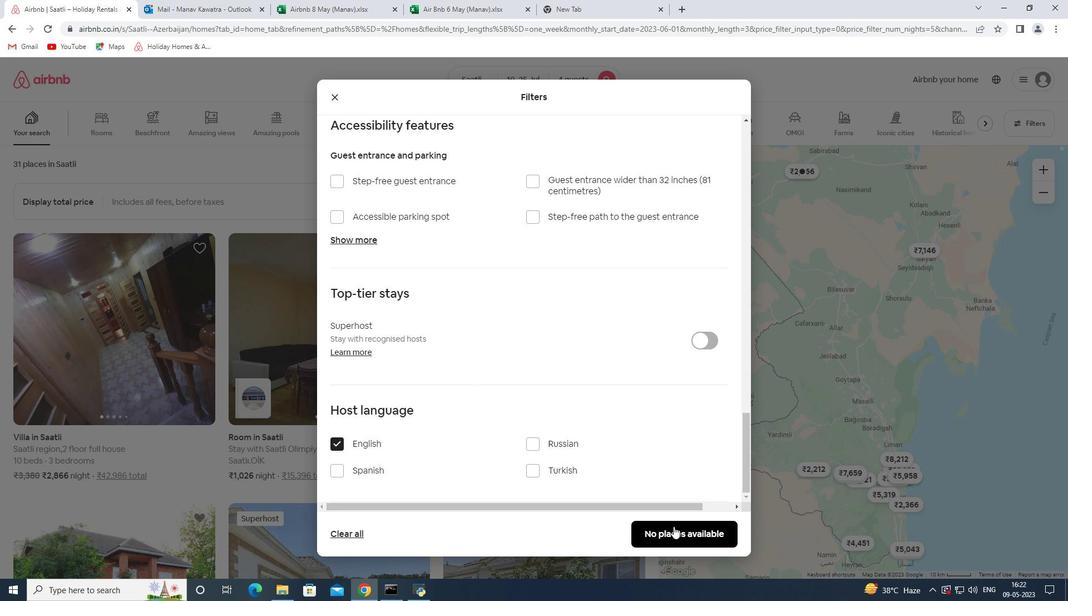 
Action: Mouse pressed left at (675, 533)
Screenshot: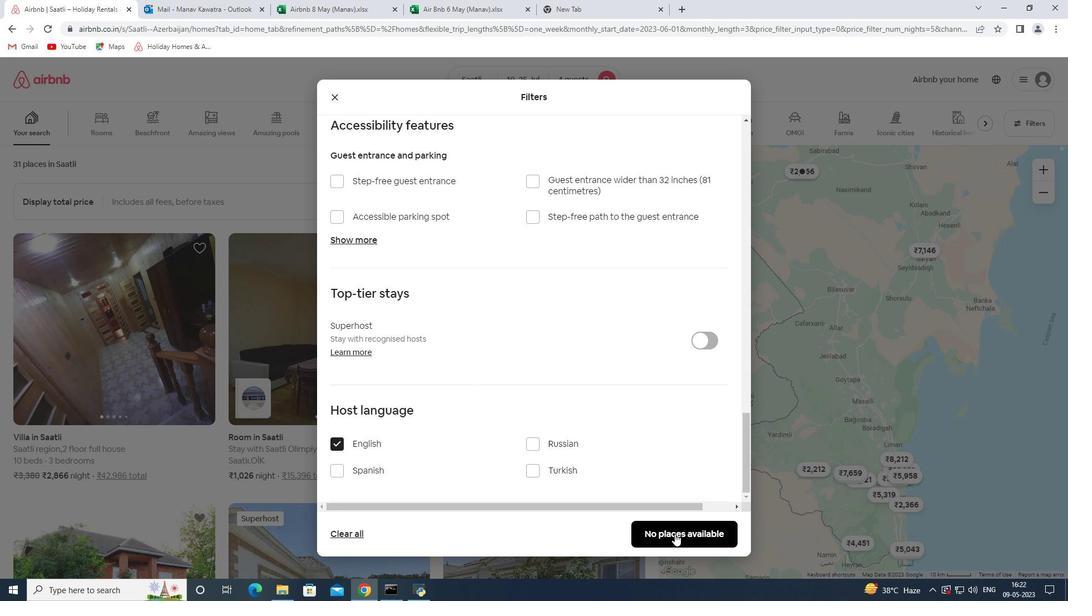 
Action: Mouse moved to (672, 497)
Screenshot: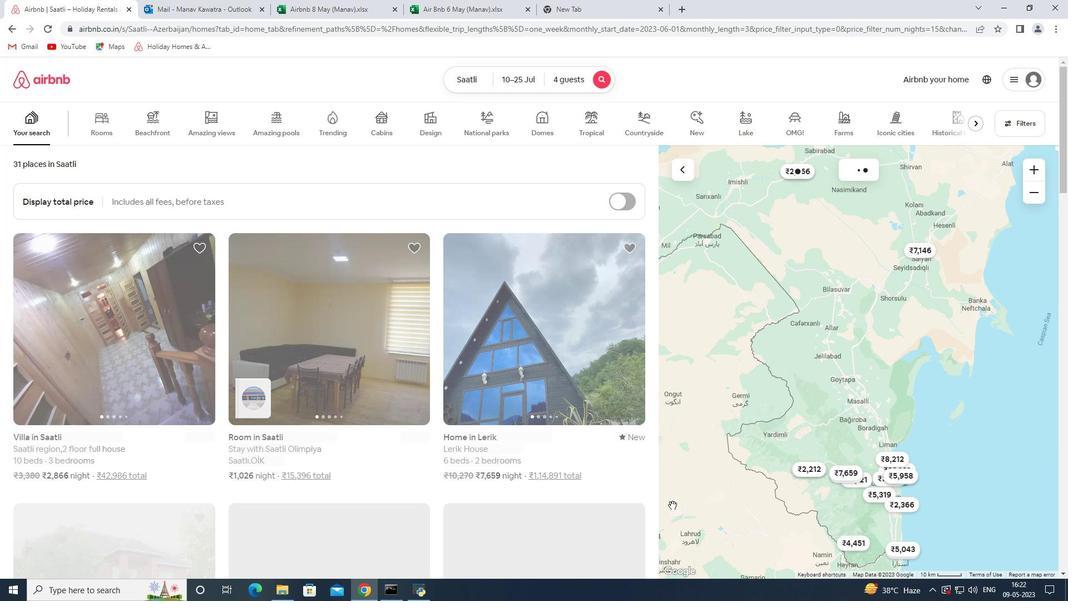 
